 Task: Find connections with filter location La Defense with filter topic #Businessmindsetswith filter profile language Potuguese with filter current company Sequoia India with filter school Amravati University with filter industry Taxi and Limousine Services with filter service category Network Support with filter keywords title Assistant Manager
Action: Mouse moved to (527, 73)
Screenshot: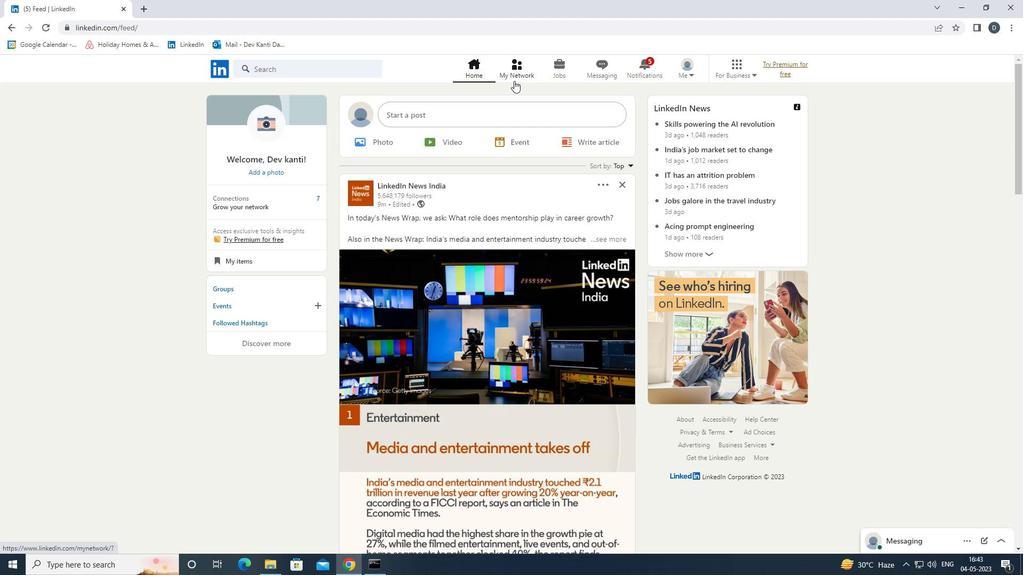 
Action: Mouse pressed left at (527, 73)
Screenshot: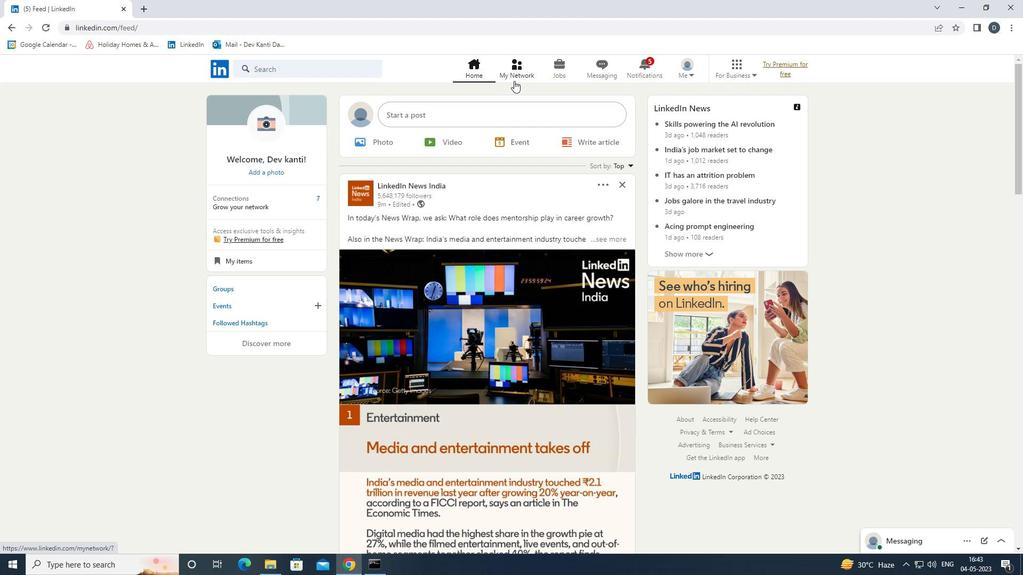 
Action: Mouse moved to (351, 128)
Screenshot: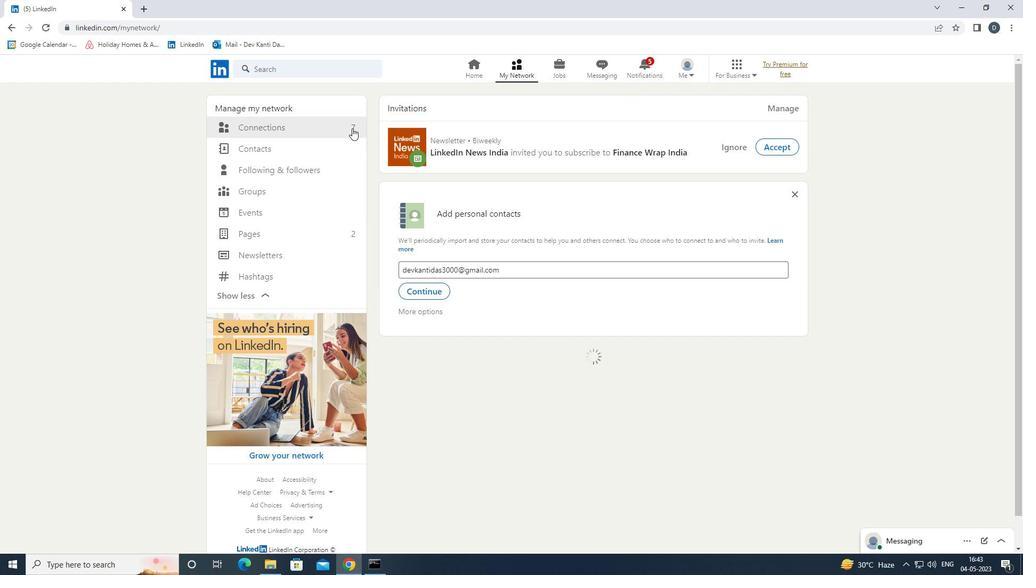 
Action: Mouse pressed left at (351, 128)
Screenshot: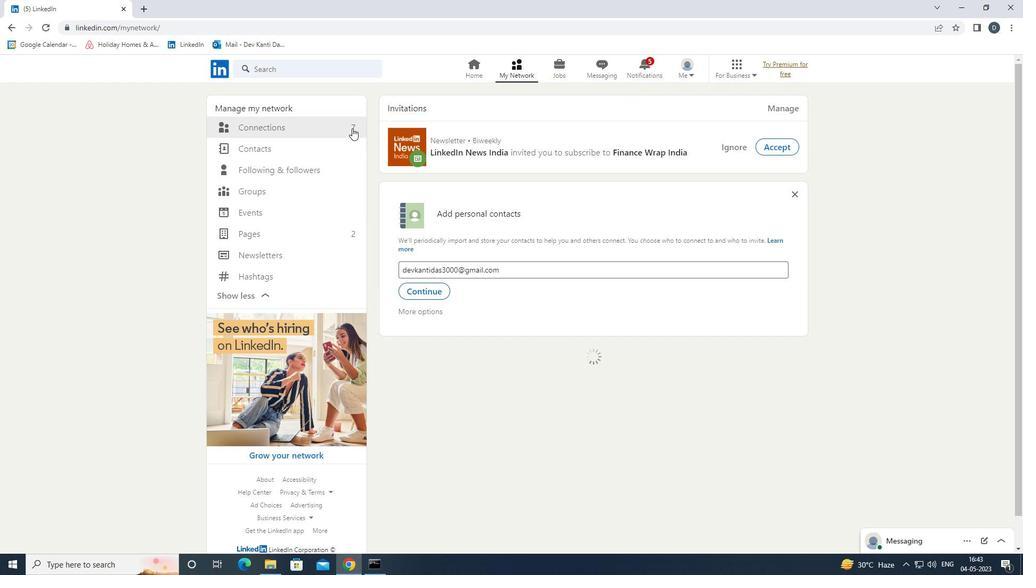 
Action: Mouse moved to (592, 131)
Screenshot: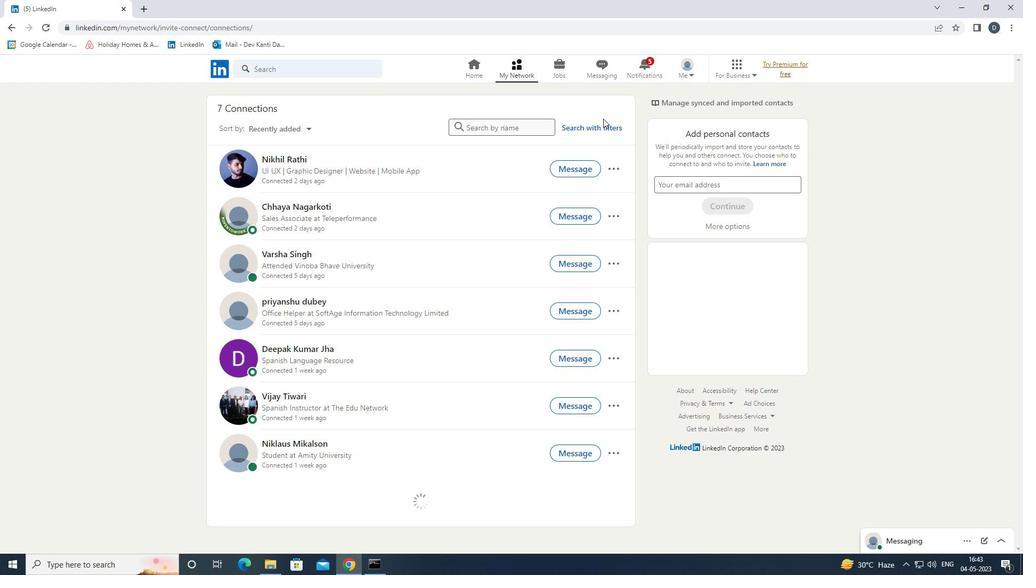 
Action: Mouse pressed left at (592, 131)
Screenshot: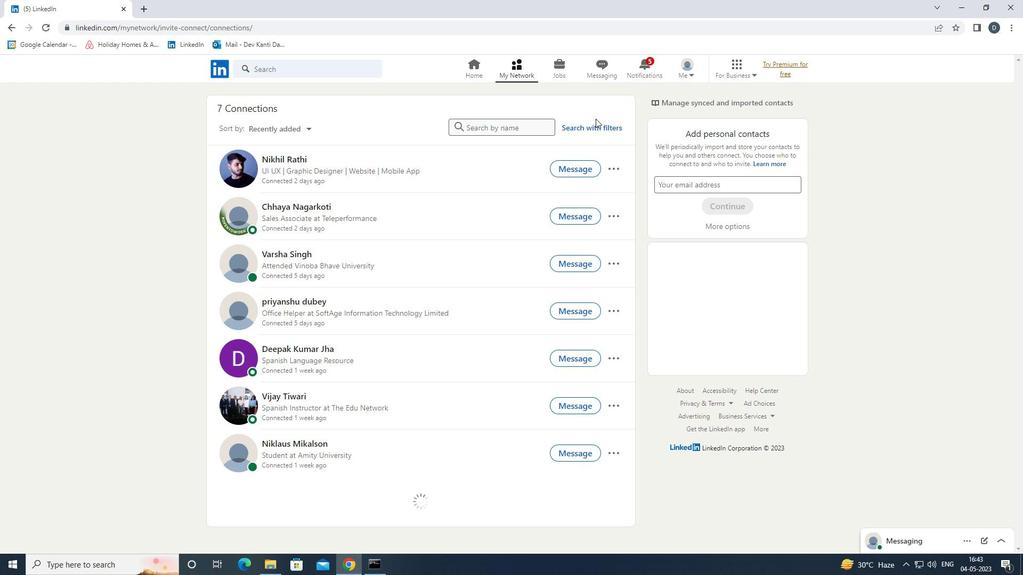 
Action: Mouse moved to (540, 95)
Screenshot: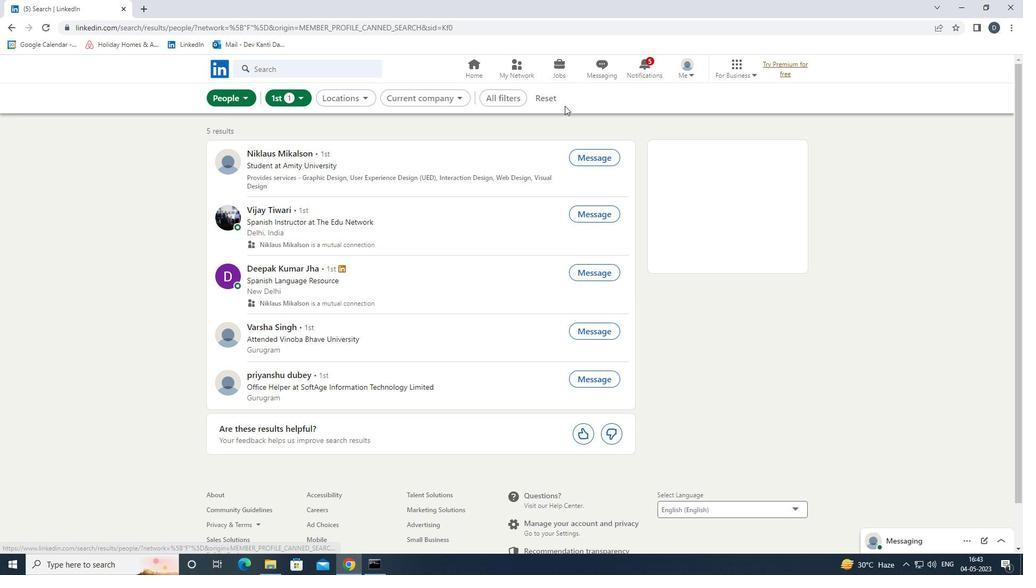 
Action: Mouse pressed left at (540, 95)
Screenshot: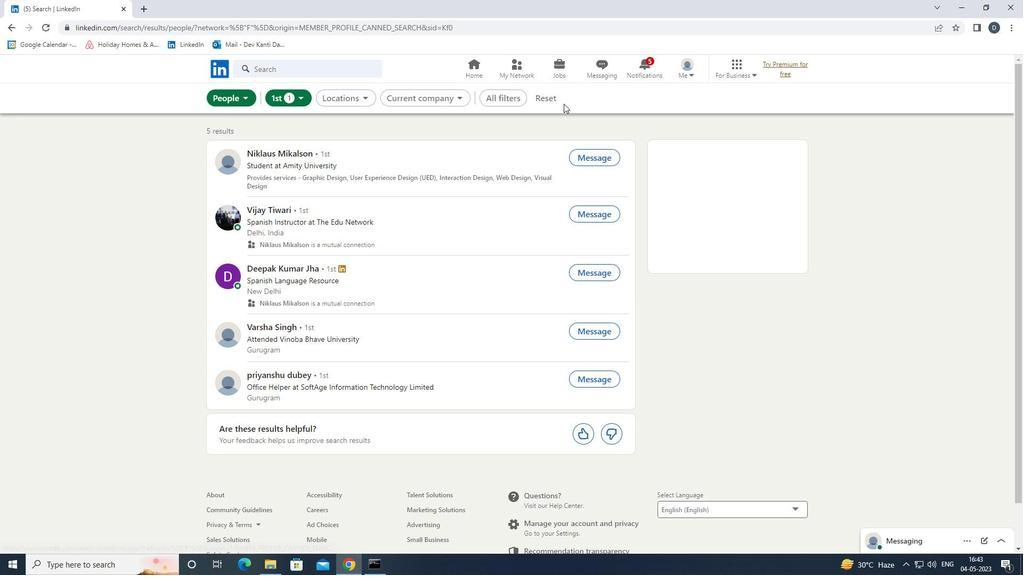 
Action: Mouse moved to (522, 97)
Screenshot: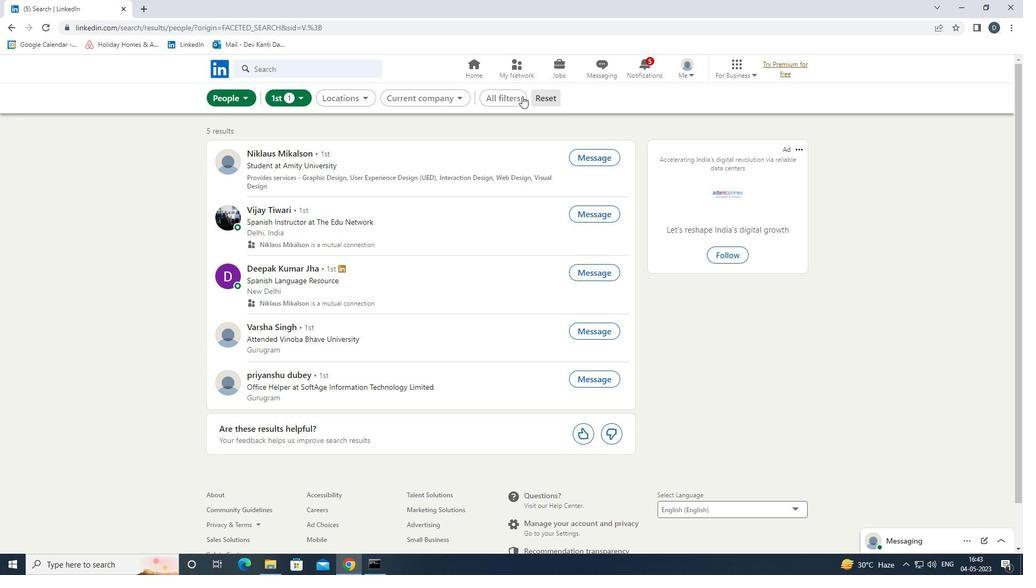 
Action: Mouse pressed left at (522, 97)
Screenshot: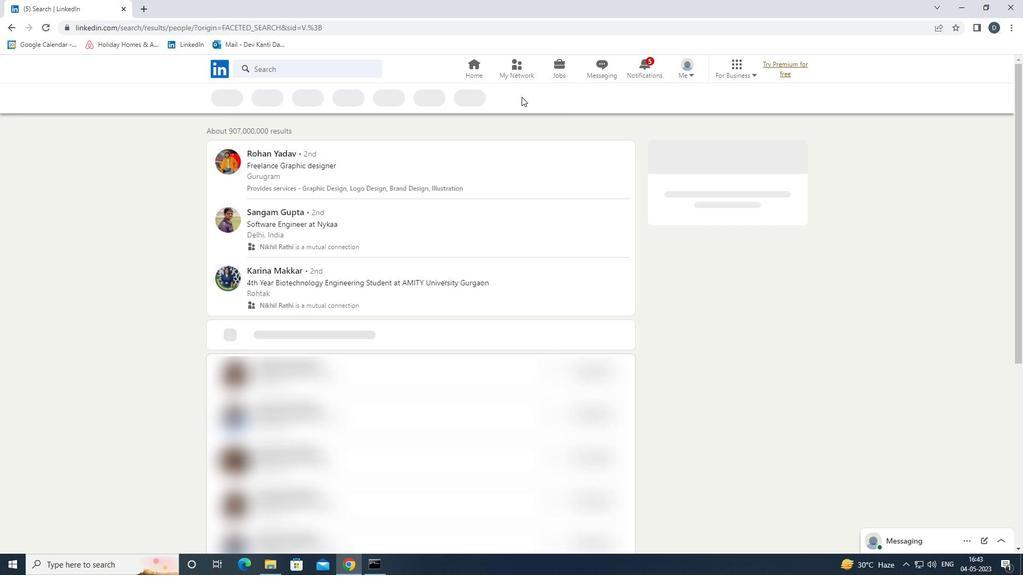 
Action: Mouse moved to (931, 309)
Screenshot: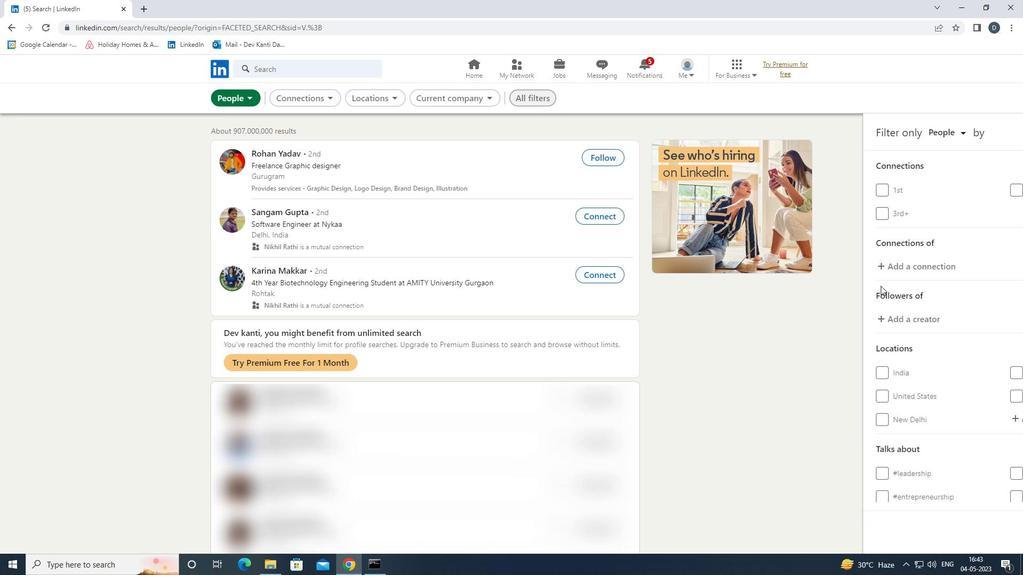 
Action: Mouse scrolled (931, 309) with delta (0, 0)
Screenshot: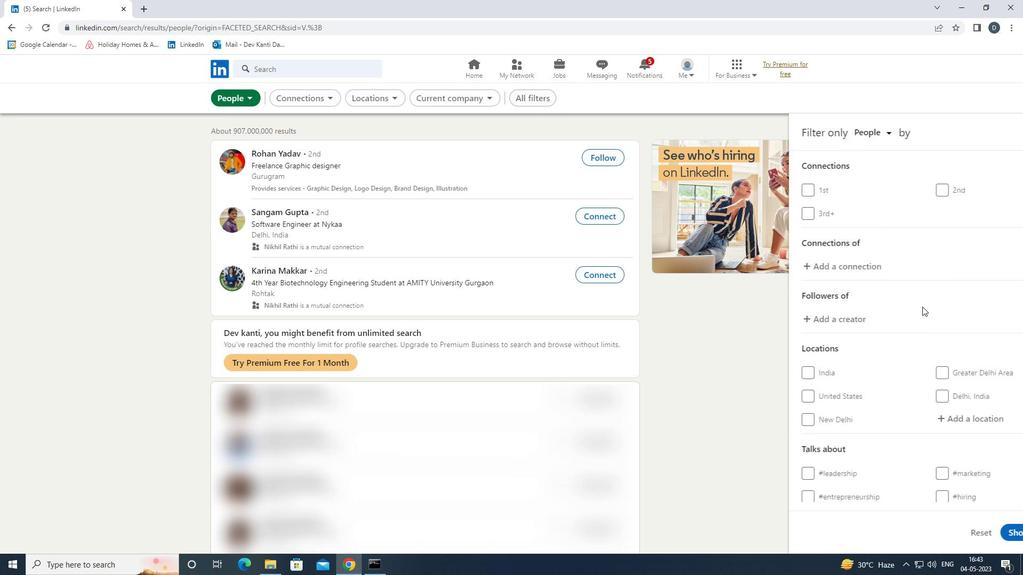 
Action: Mouse scrolled (931, 309) with delta (0, 0)
Screenshot: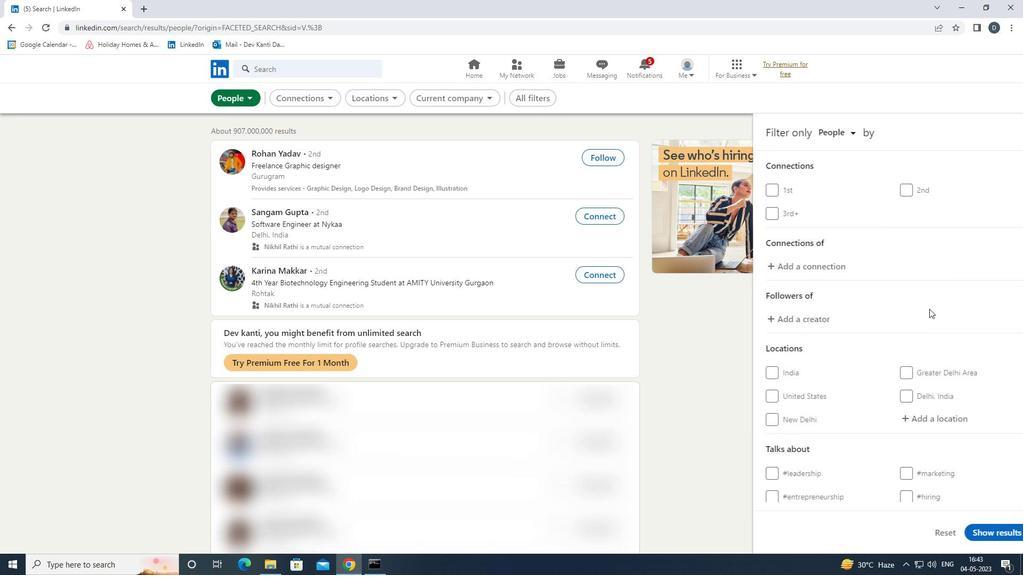 
Action: Mouse moved to (931, 308)
Screenshot: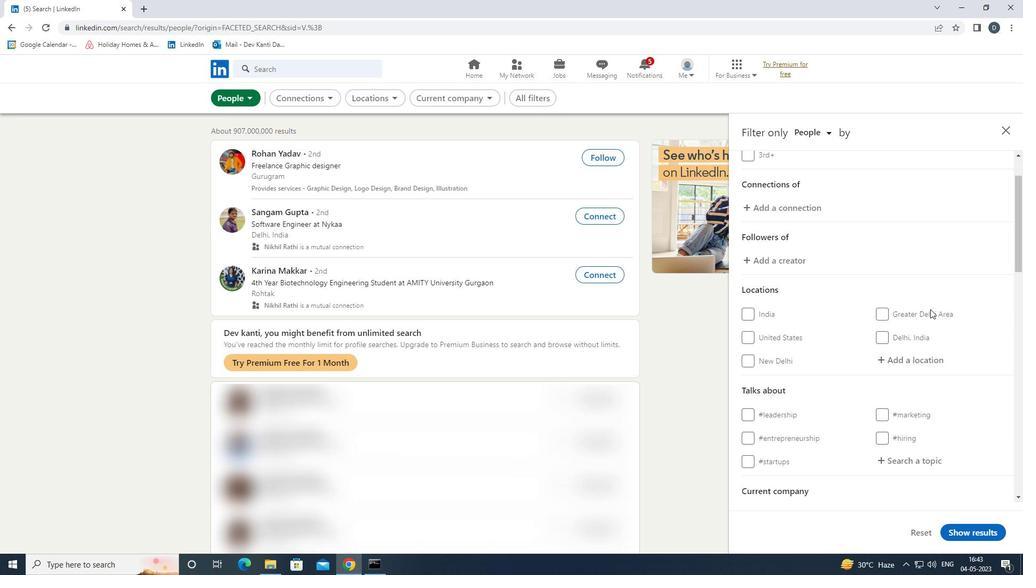 
Action: Mouse pressed left at (931, 308)
Screenshot: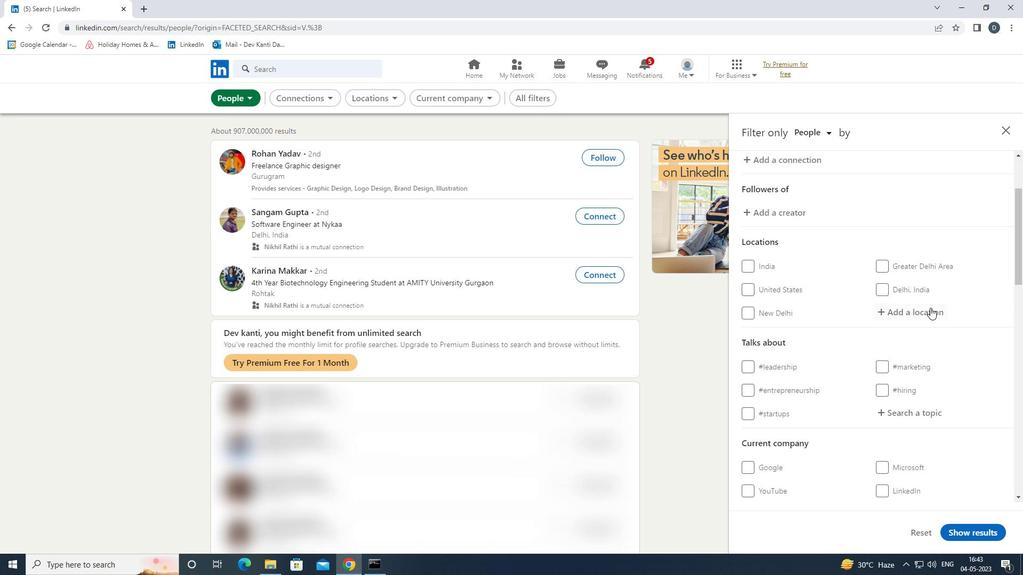
Action: Key pressed <Key.shift><Key.shift>LA<Key.space><Key.shift>DEFENCE<Key.backspace><Key.backspace>SE<Key.enter>
Screenshot: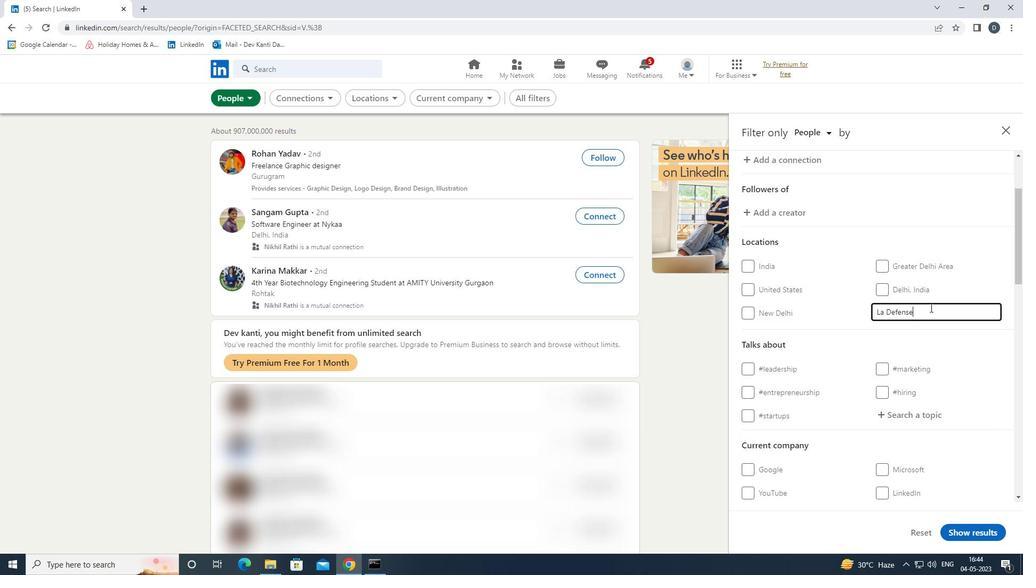 
Action: Mouse moved to (916, 416)
Screenshot: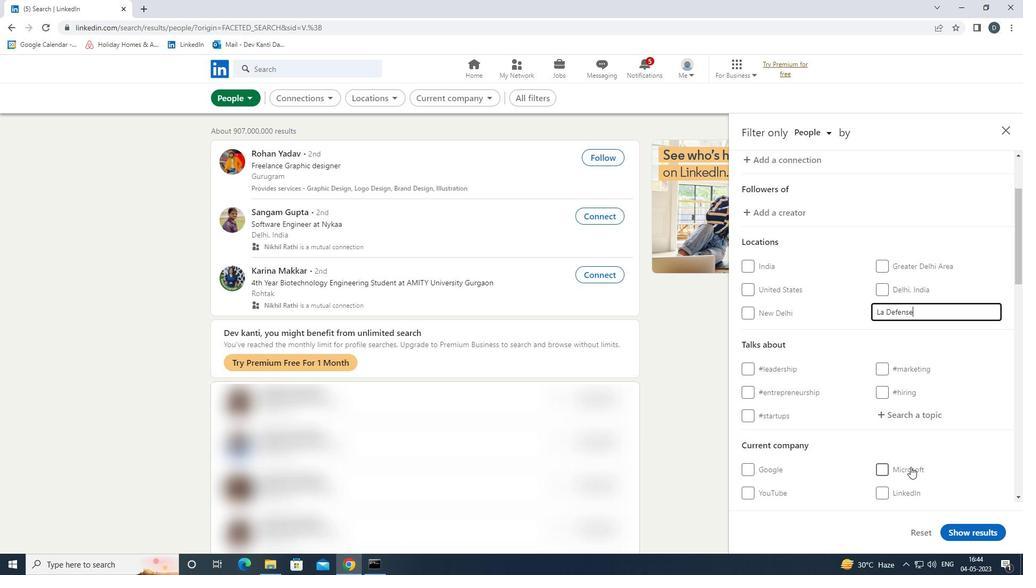 
Action: Mouse pressed left at (916, 416)
Screenshot: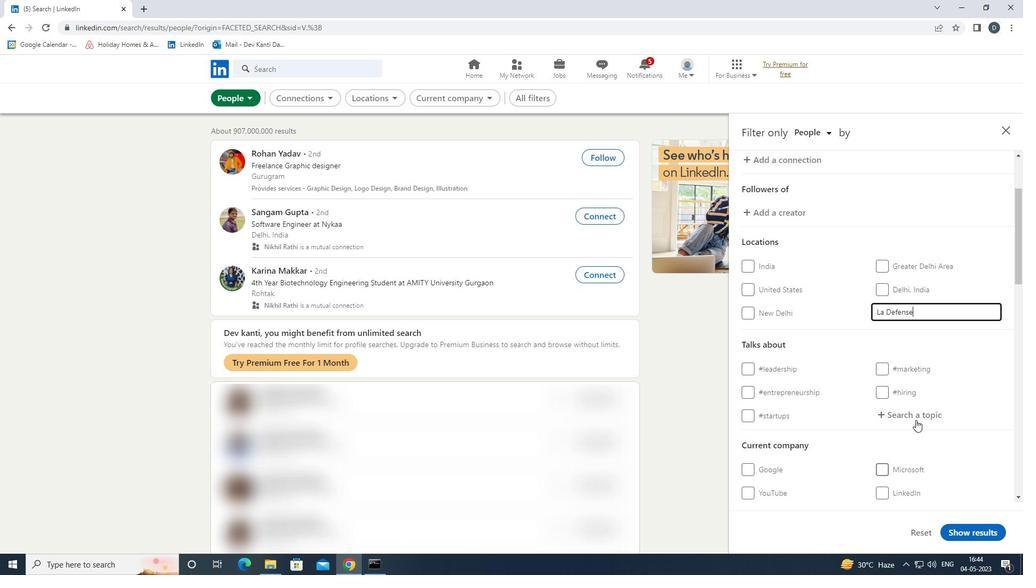 
Action: Mouse moved to (915, 419)
Screenshot: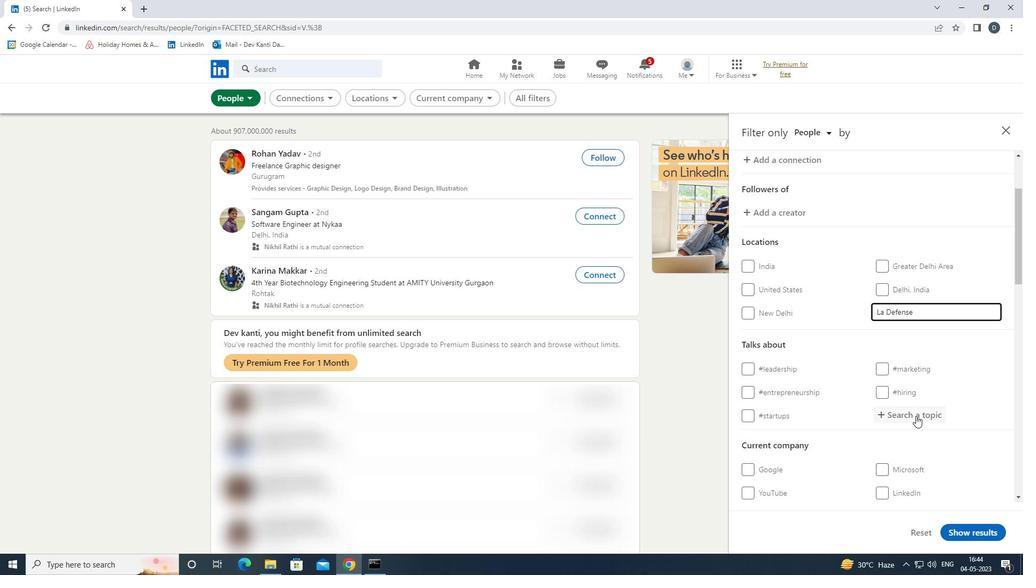 
Action: Key pressed BUSINESSMIND<Key.down><Key.enter>
Screenshot: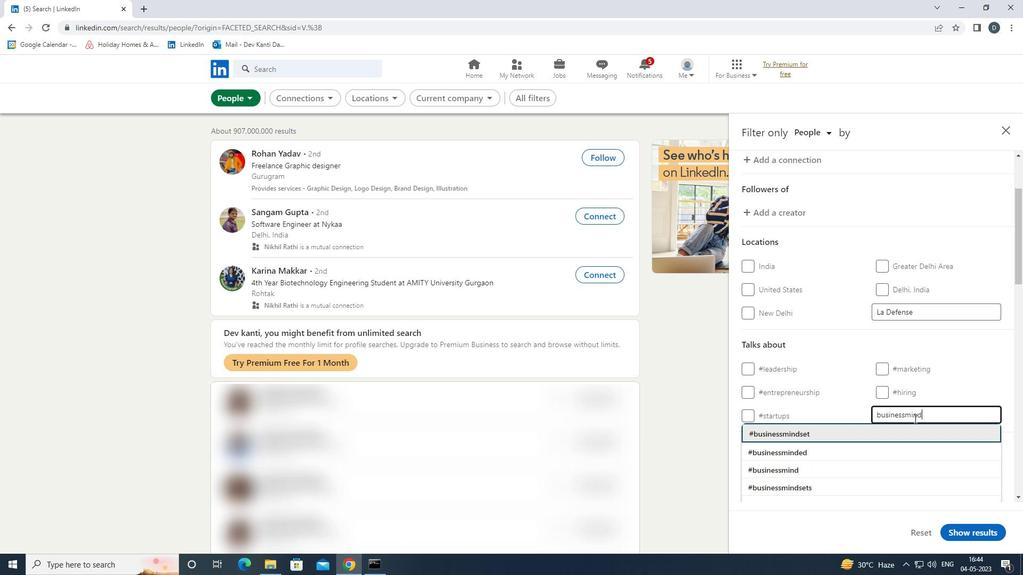 
Action: Mouse scrolled (915, 418) with delta (0, 0)
Screenshot: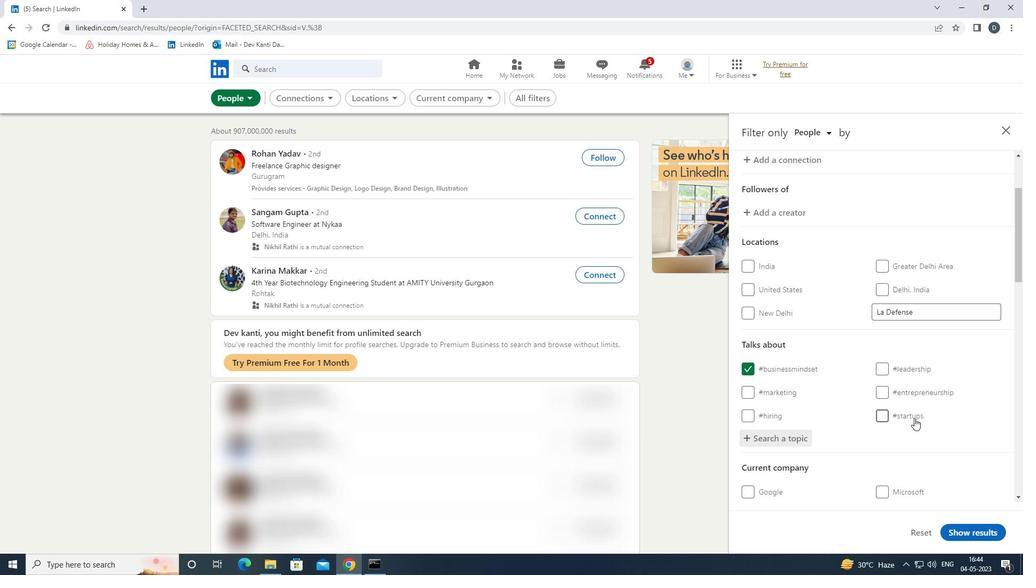 
Action: Mouse scrolled (915, 418) with delta (0, 0)
Screenshot: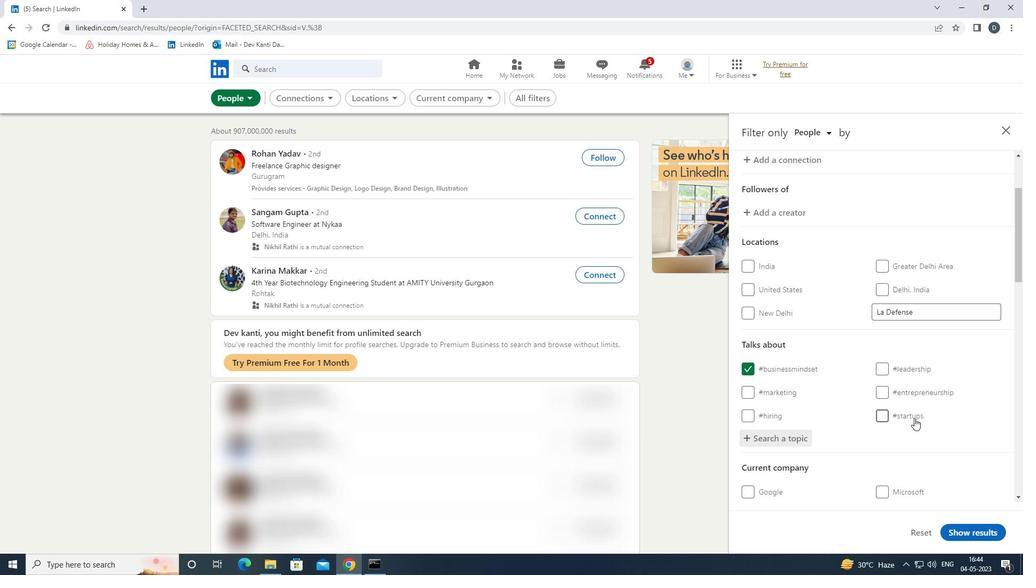 
Action: Mouse scrolled (915, 418) with delta (0, 0)
Screenshot: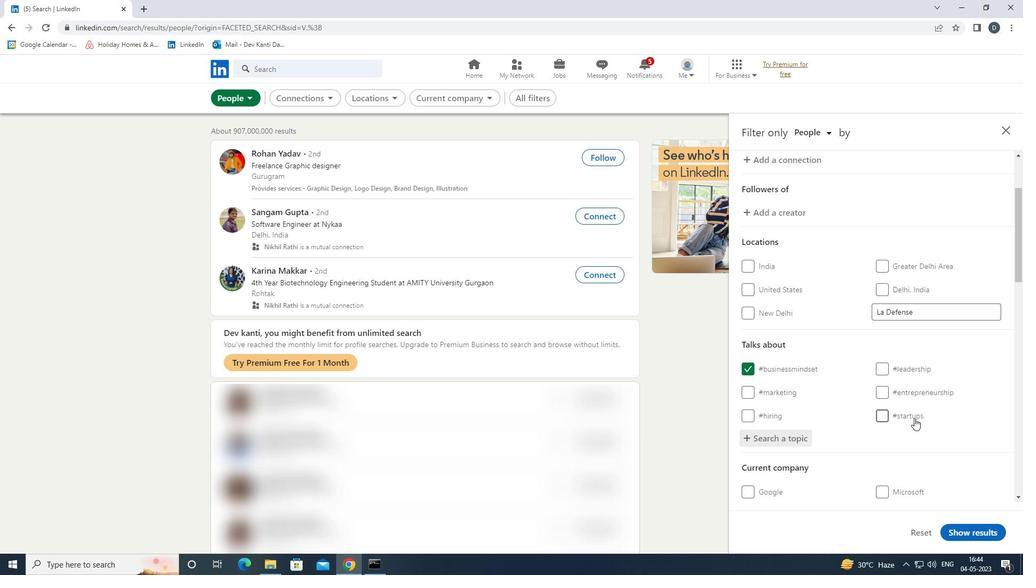 
Action: Mouse moved to (915, 418)
Screenshot: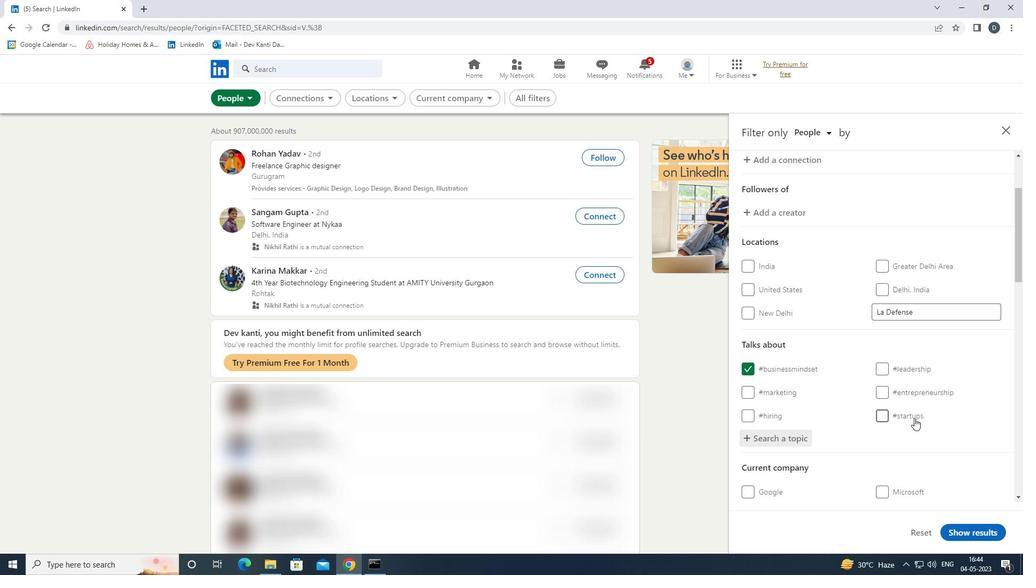 
Action: Mouse scrolled (915, 418) with delta (0, 0)
Screenshot: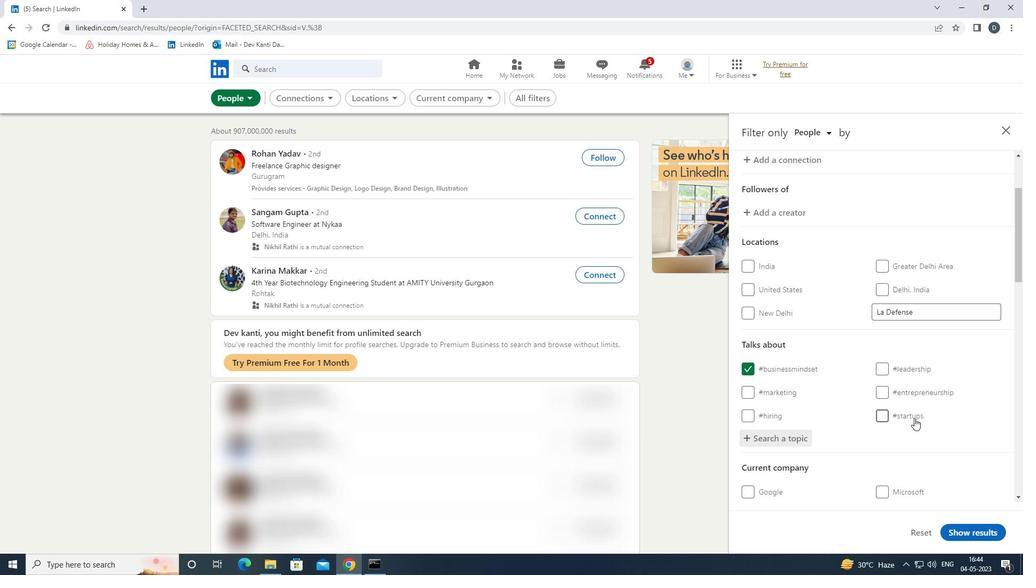 
Action: Mouse moved to (959, 233)
Screenshot: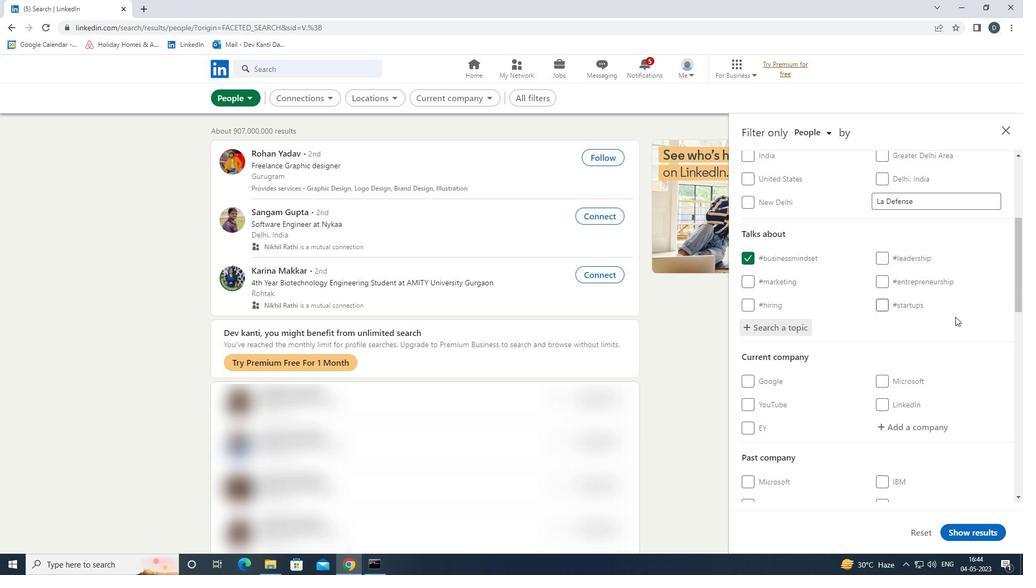
Action: Mouse scrolled (959, 232) with delta (0, 0)
Screenshot: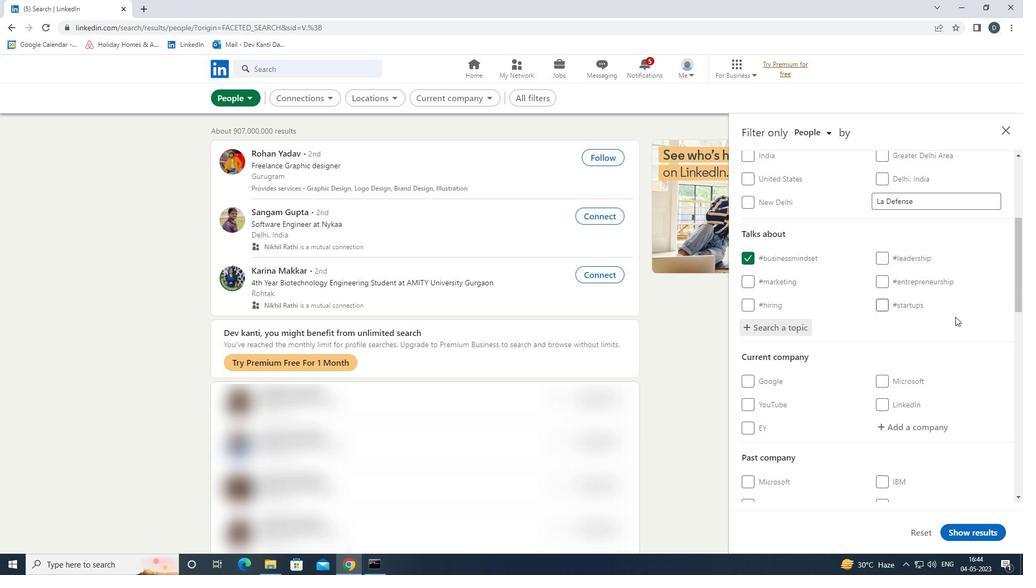 
Action: Mouse moved to (958, 235)
Screenshot: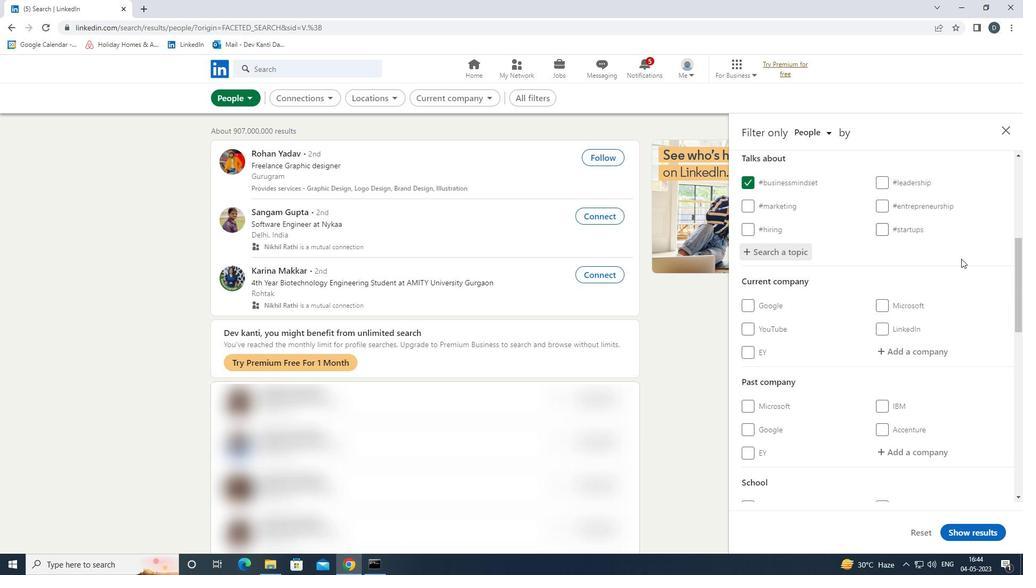 
Action: Mouse scrolled (958, 234) with delta (0, 0)
Screenshot: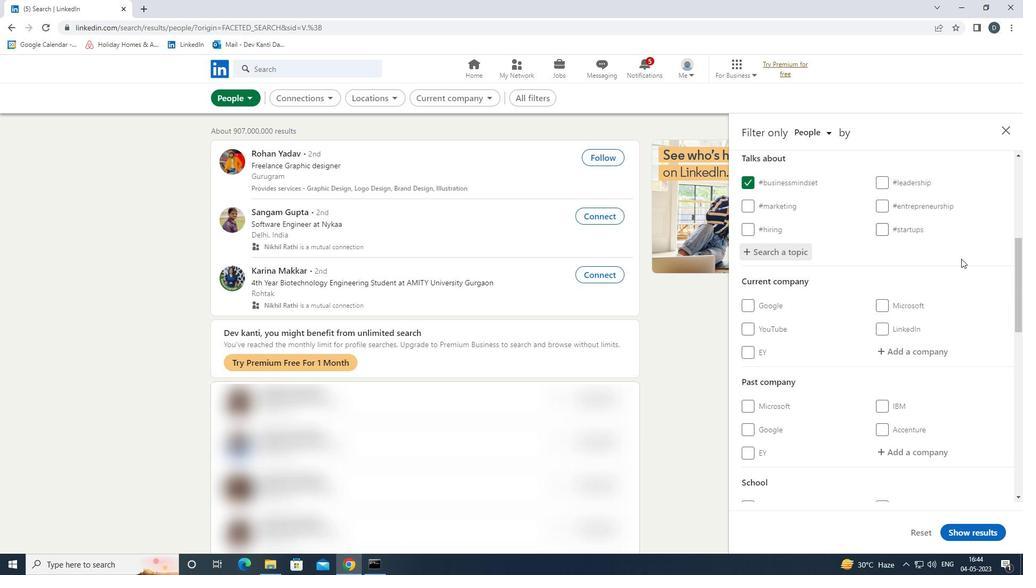 
Action: Mouse moved to (958, 236)
Screenshot: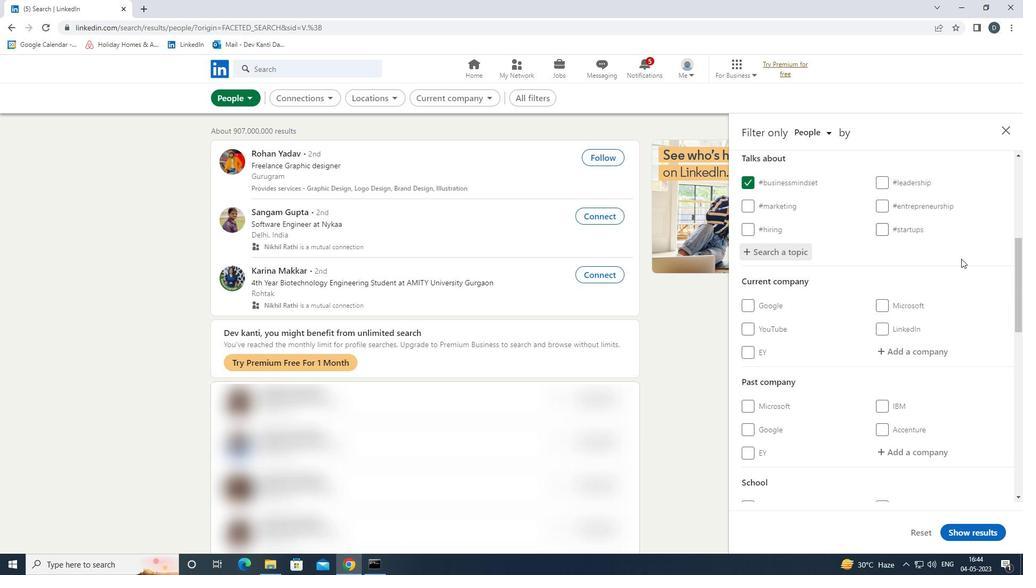 
Action: Mouse scrolled (958, 235) with delta (0, 0)
Screenshot: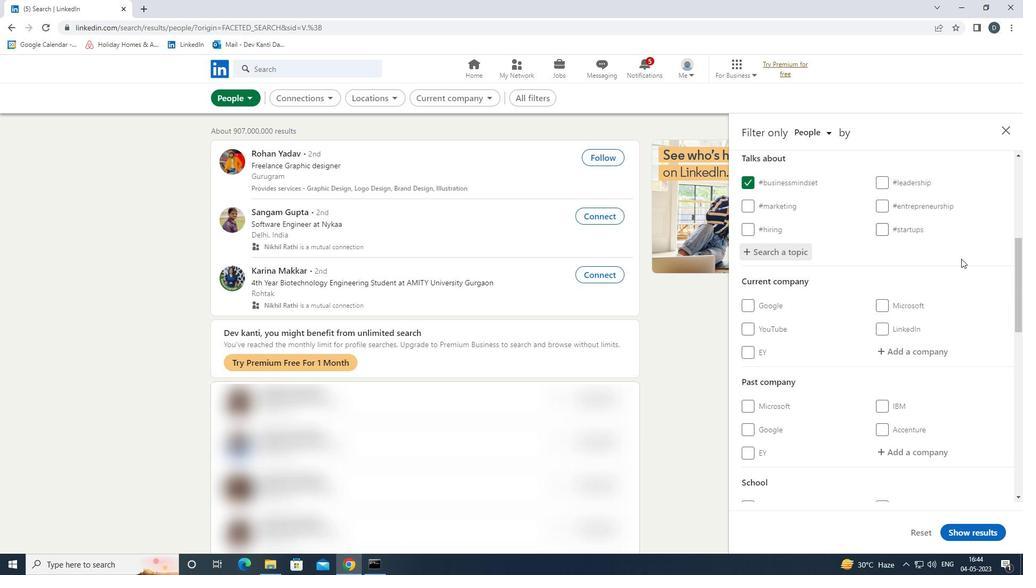 
Action: Mouse moved to (956, 238)
Screenshot: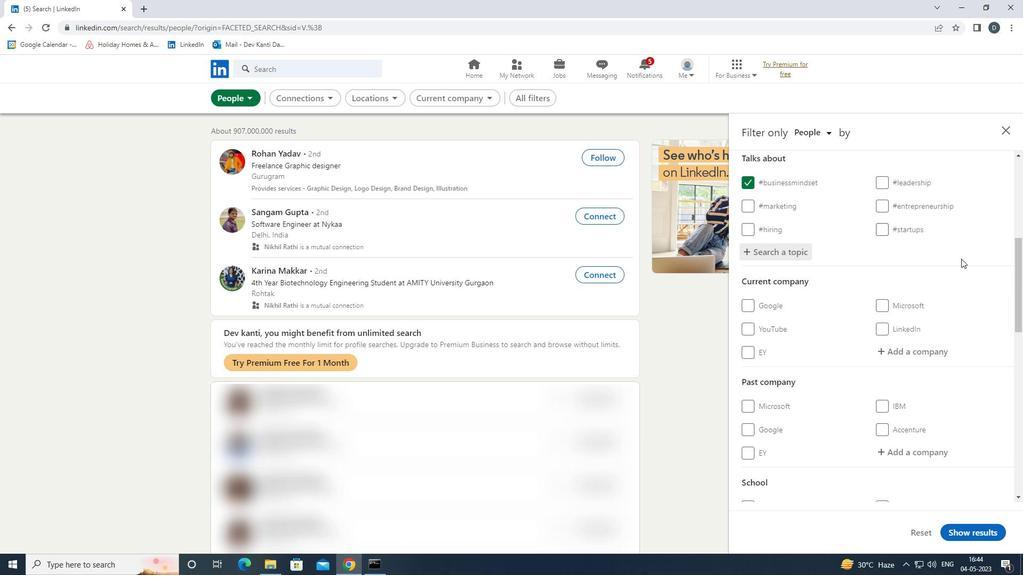 
Action: Mouse scrolled (956, 238) with delta (0, 0)
Screenshot: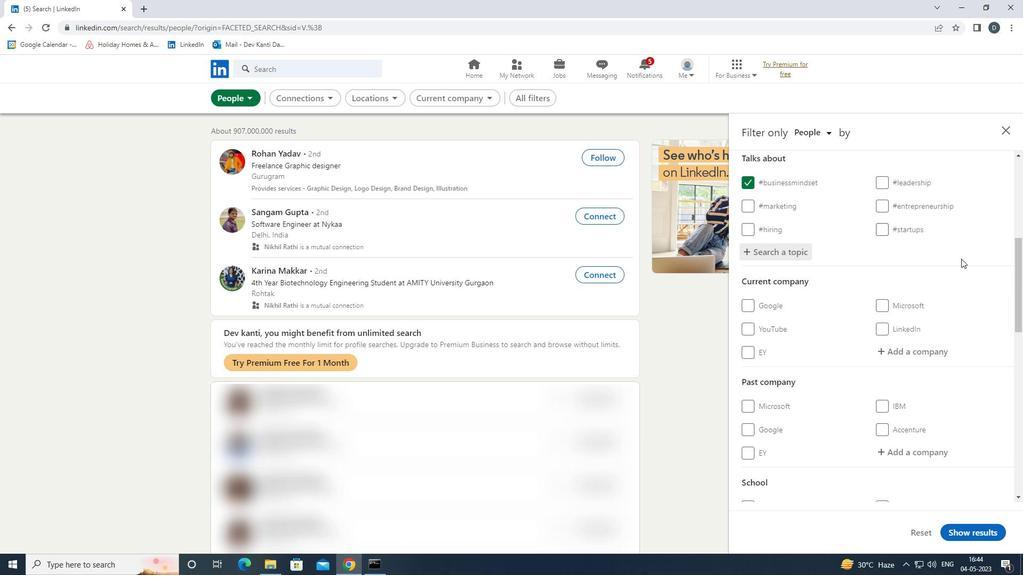 
Action: Mouse moved to (794, 422)
Screenshot: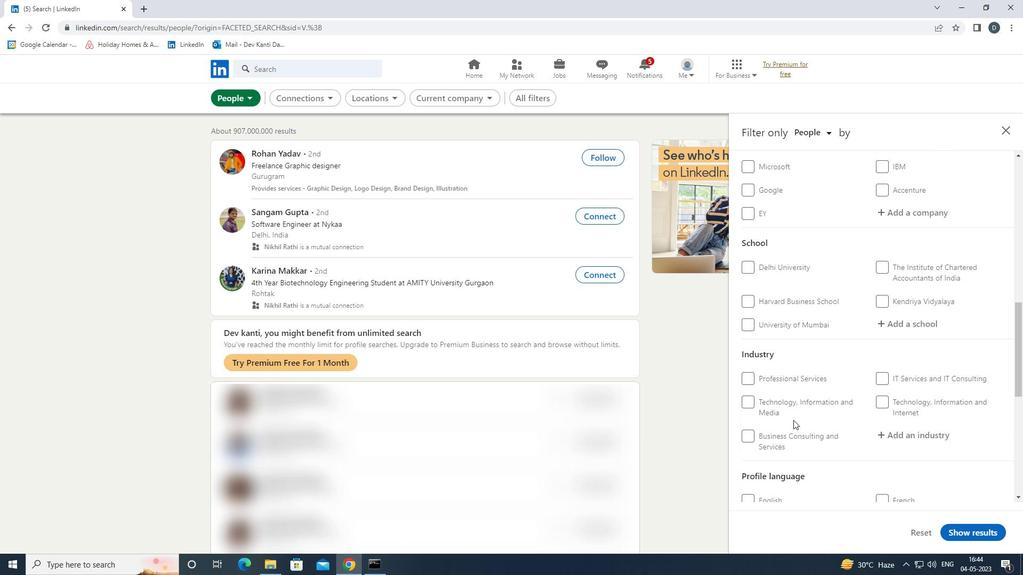 
Action: Mouse scrolled (794, 421) with delta (0, 0)
Screenshot: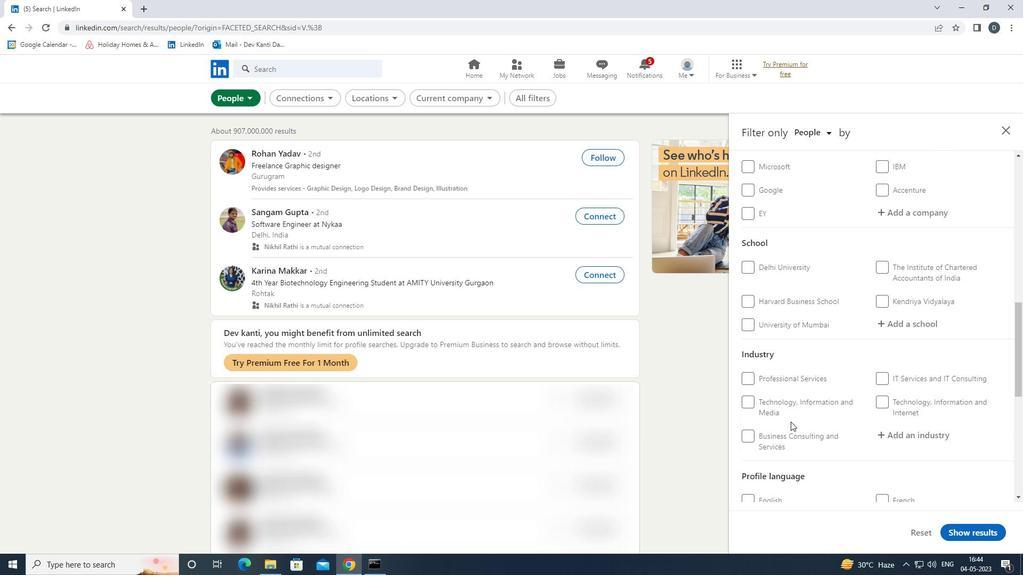 
Action: Mouse moved to (810, 356)
Screenshot: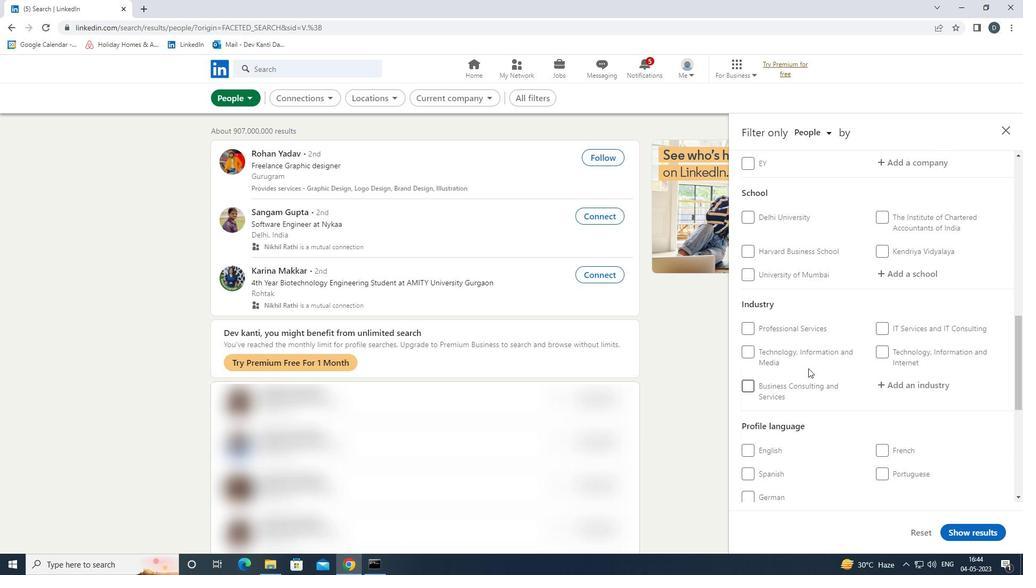 
Action: Mouse scrolled (810, 356) with delta (0, 0)
Screenshot: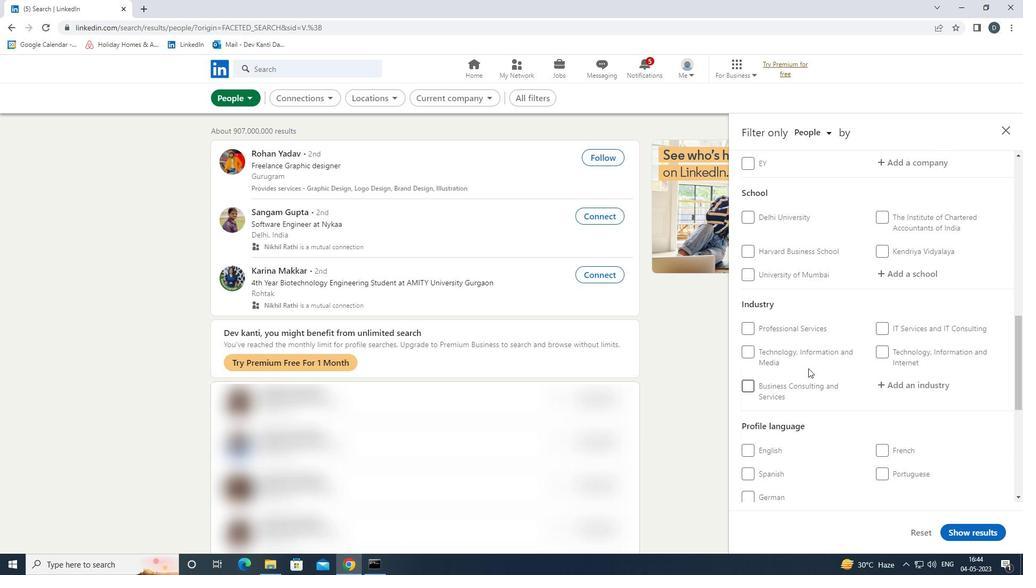 
Action: Mouse moved to (911, 418)
Screenshot: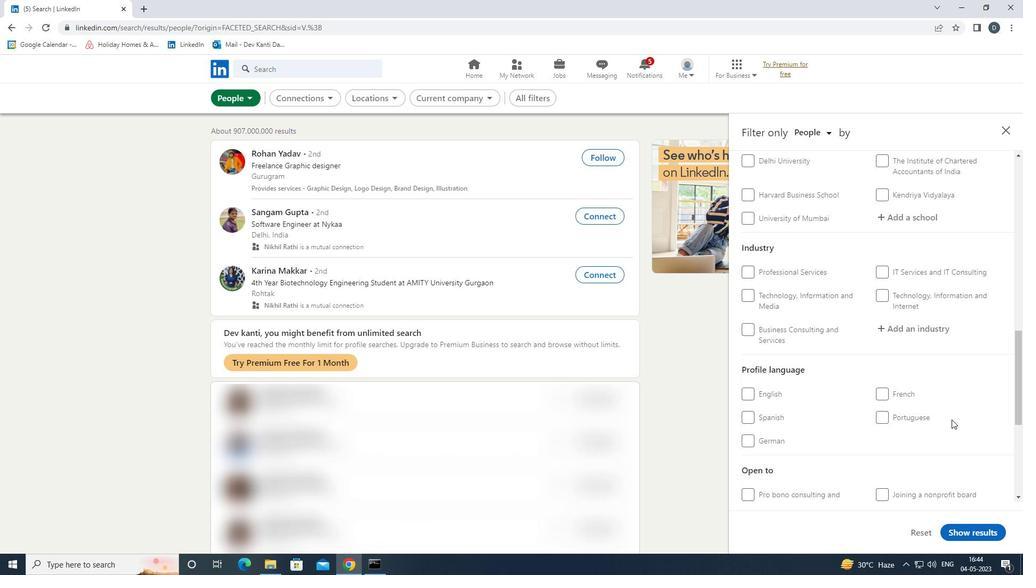 
Action: Mouse pressed left at (911, 418)
Screenshot: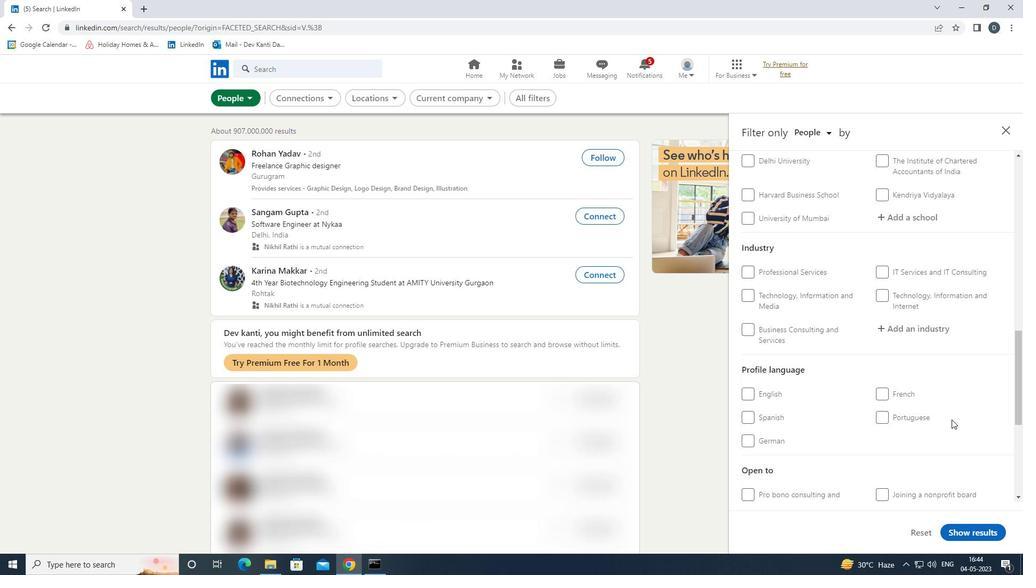 
Action: Mouse scrolled (911, 419) with delta (0, 0)
Screenshot: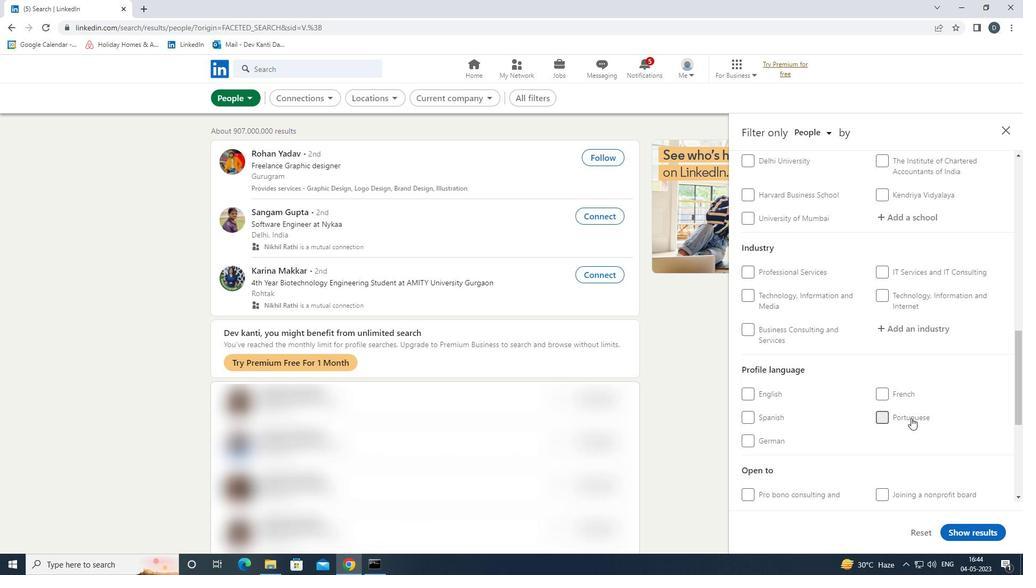 
Action: Mouse scrolled (911, 419) with delta (0, 0)
Screenshot: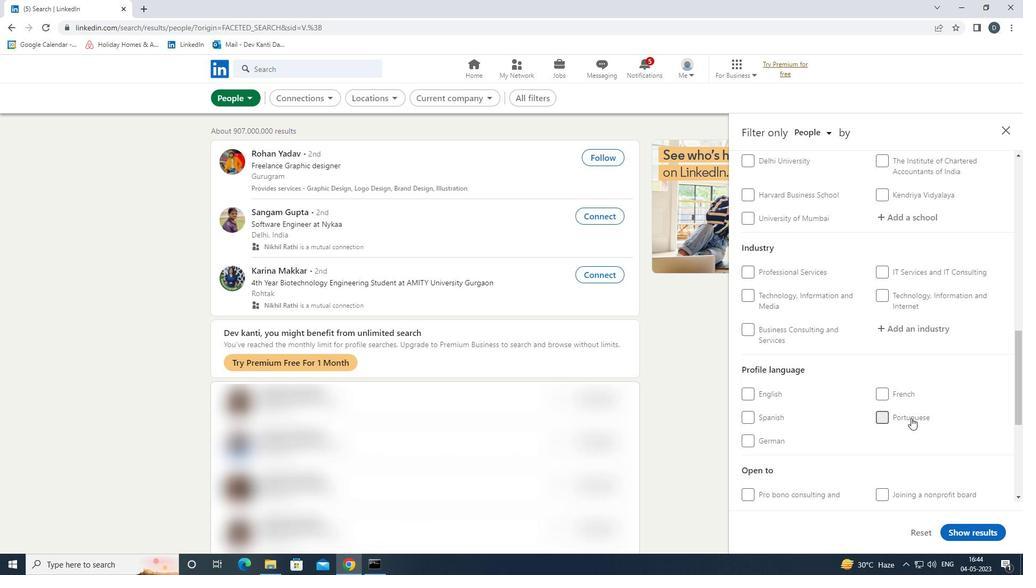 
Action: Mouse scrolled (911, 419) with delta (0, 0)
Screenshot: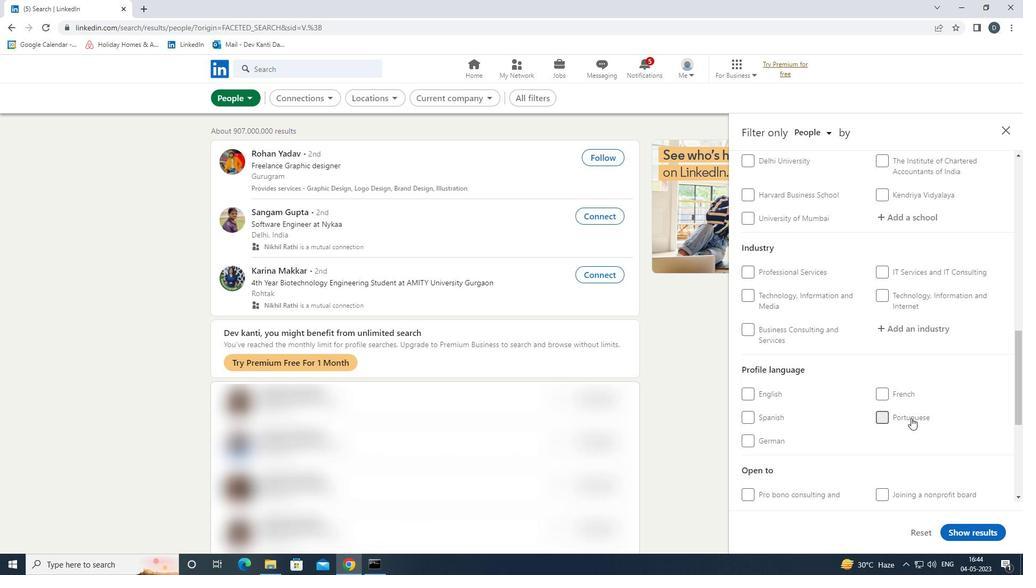 
Action: Mouse scrolled (911, 419) with delta (0, 0)
Screenshot: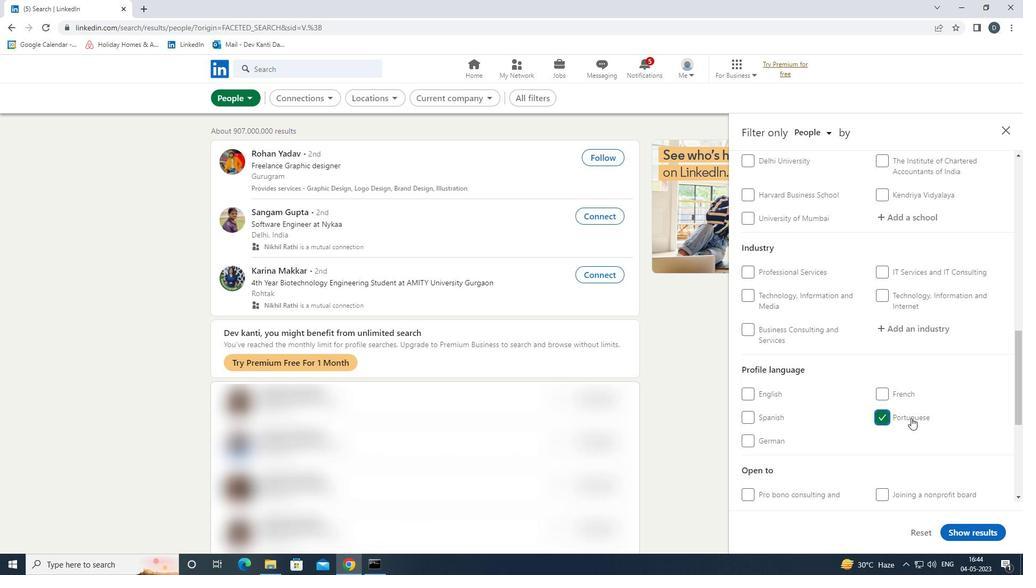 
Action: Mouse scrolled (911, 419) with delta (0, 0)
Screenshot: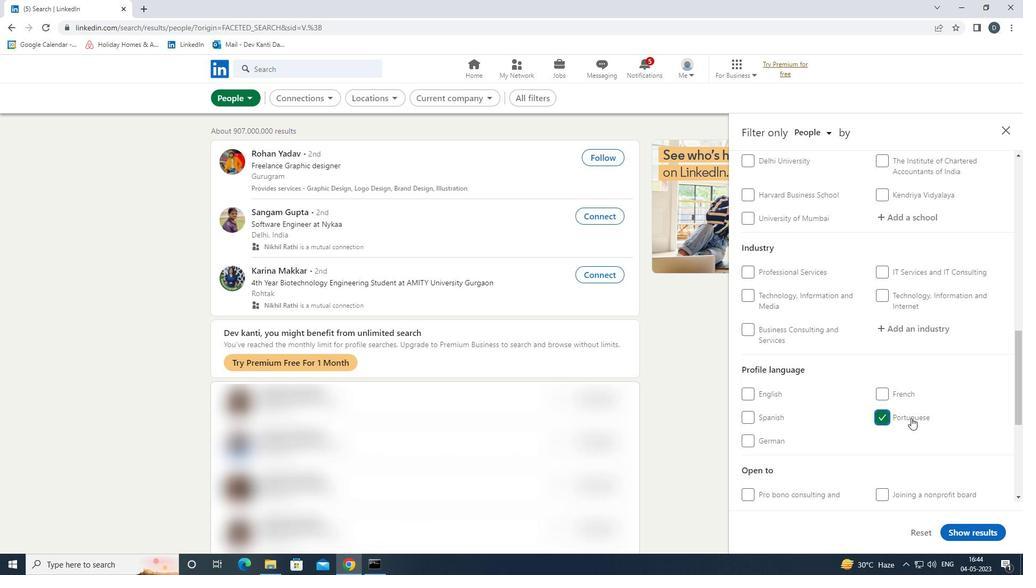 
Action: Mouse scrolled (911, 419) with delta (0, 0)
Screenshot: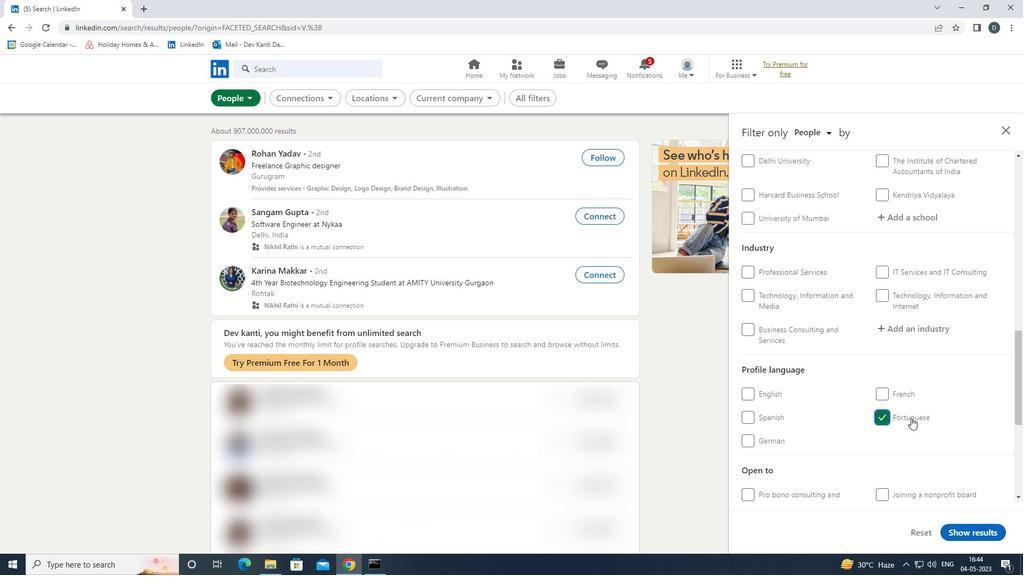 
Action: Mouse moved to (925, 327)
Screenshot: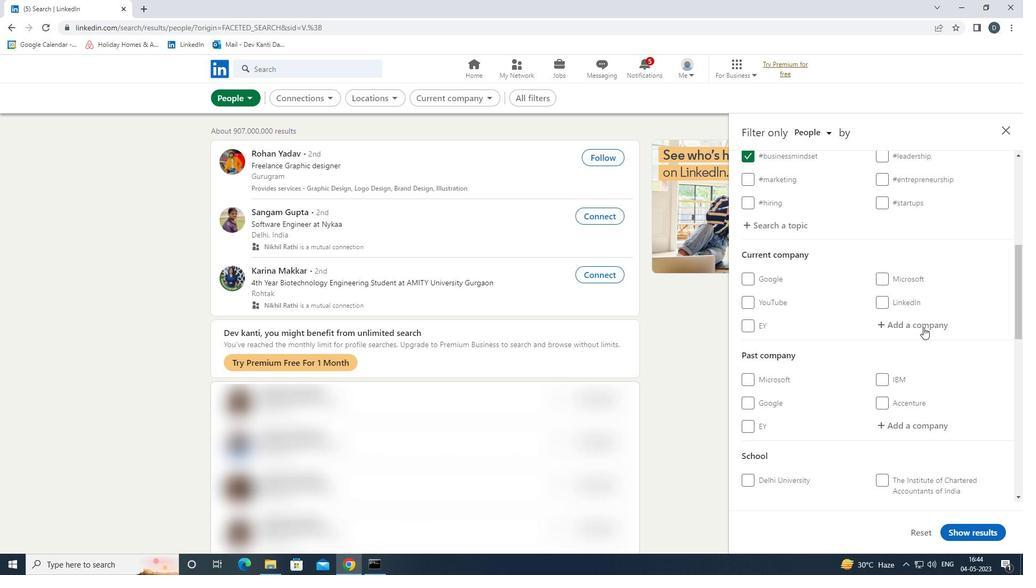 
Action: Mouse pressed left at (925, 327)
Screenshot: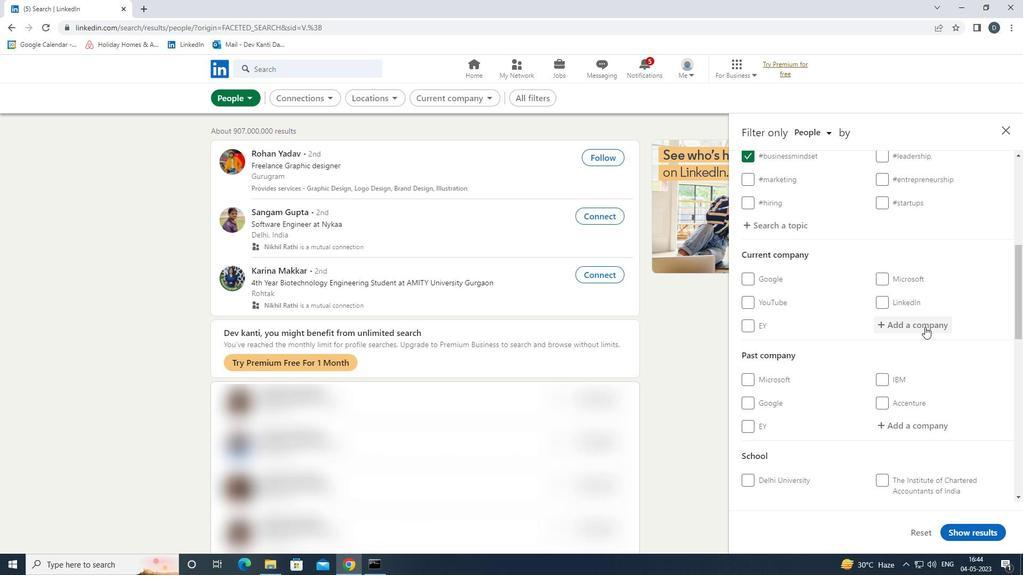 
Action: Key pressed <Key.shift>SEQUIO<Key.down><Key.space><Key.shift>INDIA<Key.left><Key.left><Key.left><Key.left><Key.left><Key.left><Key.backspace><Key.backspace>OIO<Key.backspace>A<Key.down><Key.up><Key.down><Key.right><Key.right><Key.right><Key.right><Key.right><Key.right><Key.right><Key.space><Key.down><Key.enter>
Screenshot: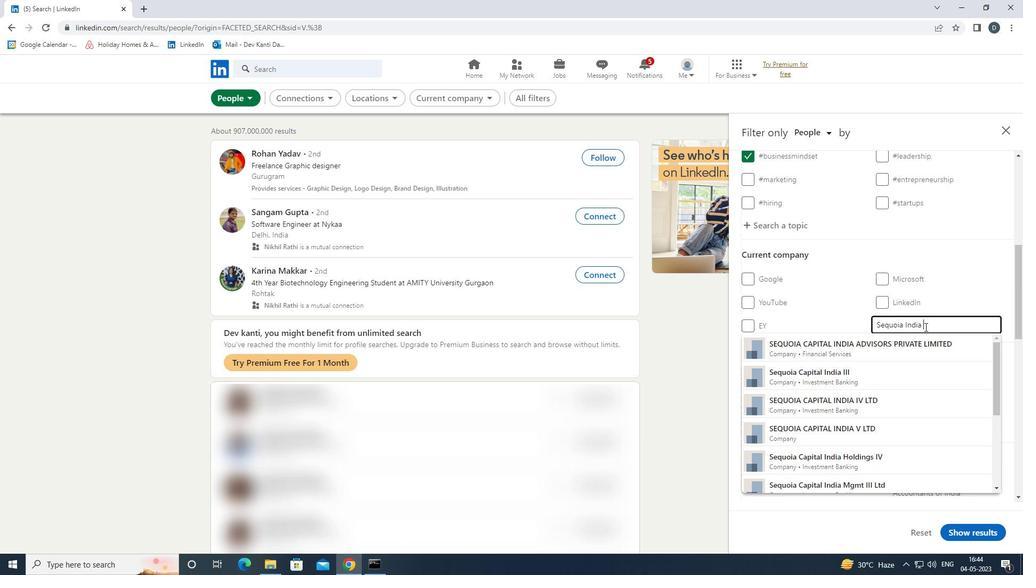 
Action: Mouse scrolled (925, 326) with delta (0, 0)
Screenshot: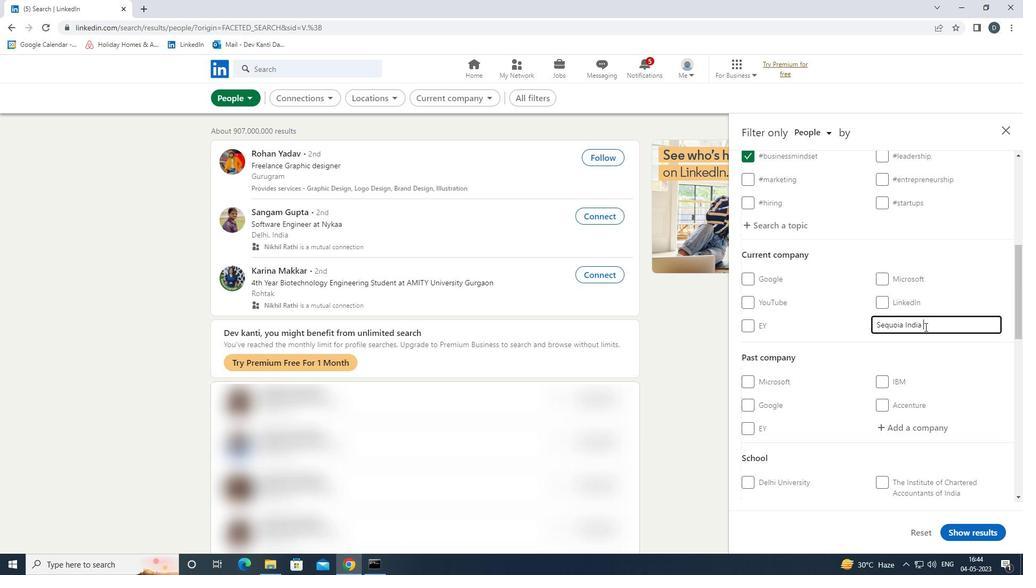 
Action: Mouse scrolled (925, 326) with delta (0, 0)
Screenshot: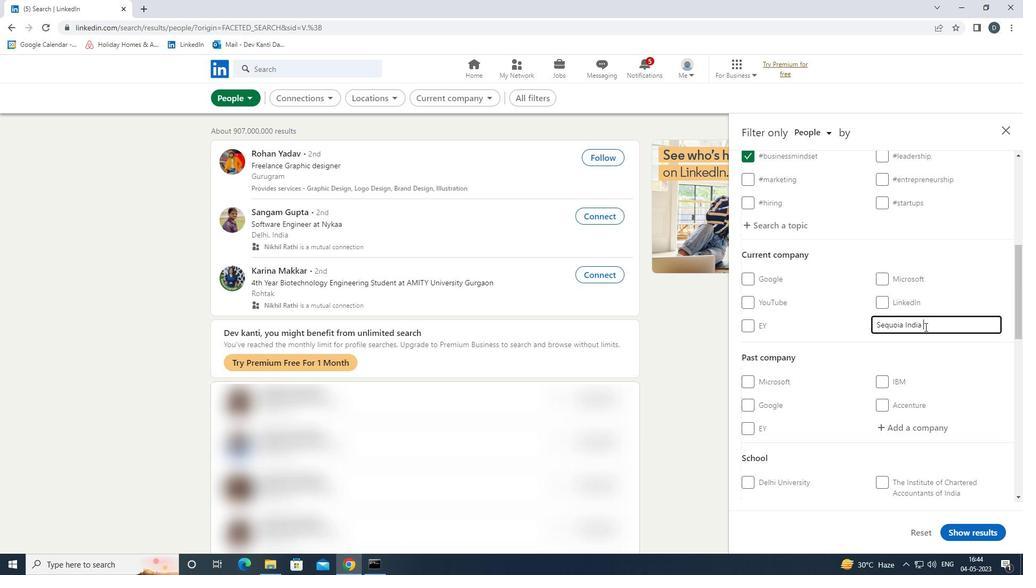 
Action: Mouse scrolled (925, 326) with delta (0, 0)
Screenshot: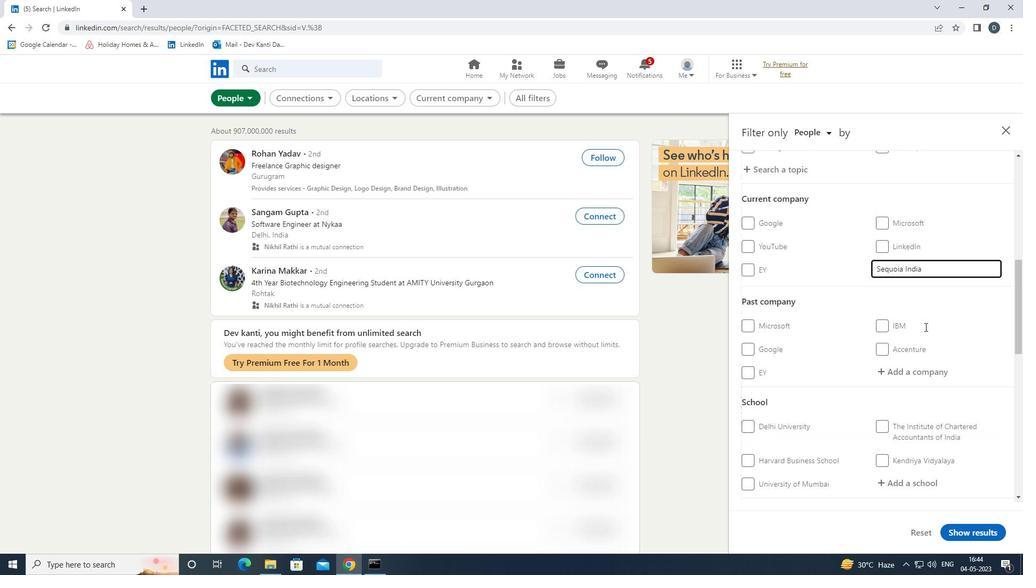 
Action: Mouse scrolled (925, 326) with delta (0, 0)
Screenshot: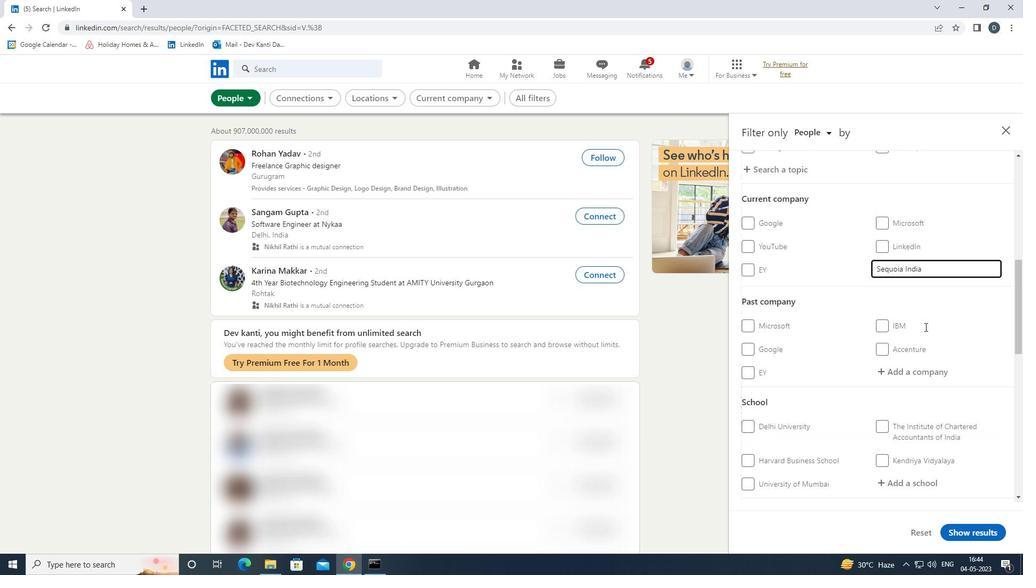 
Action: Mouse scrolled (925, 326) with delta (0, 0)
Screenshot: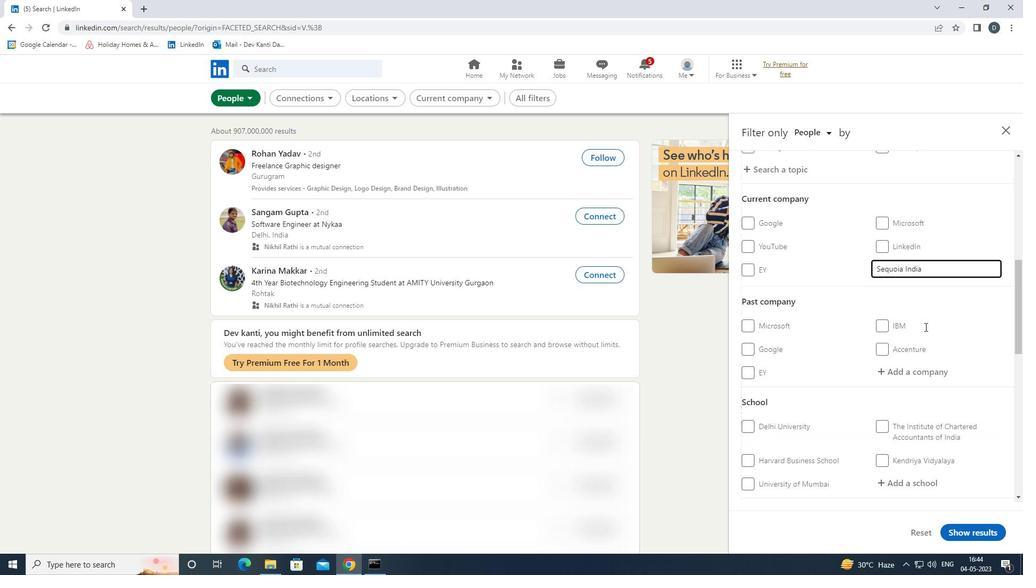 
Action: Mouse moved to (912, 274)
Screenshot: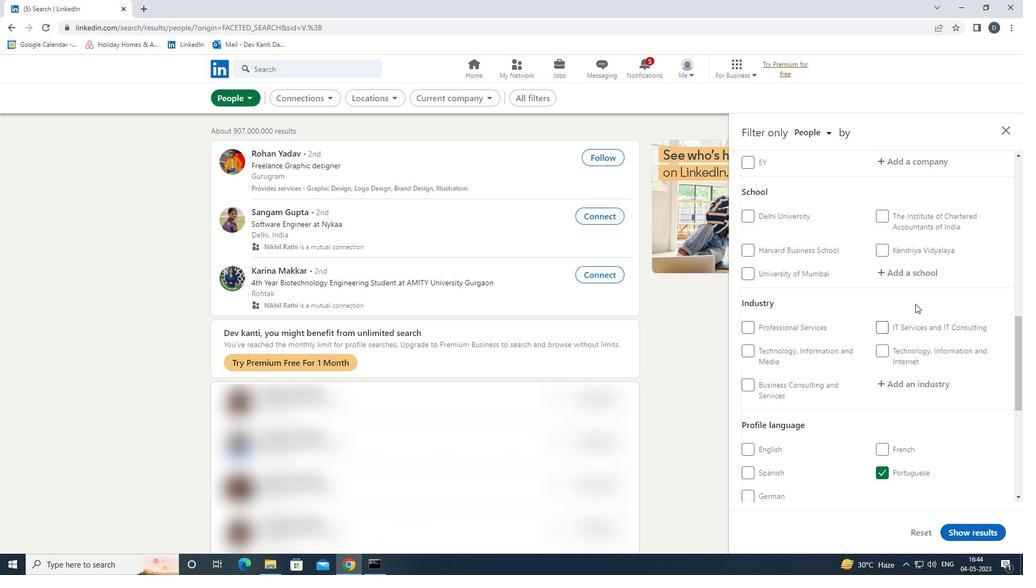 
Action: Mouse pressed left at (912, 274)
Screenshot: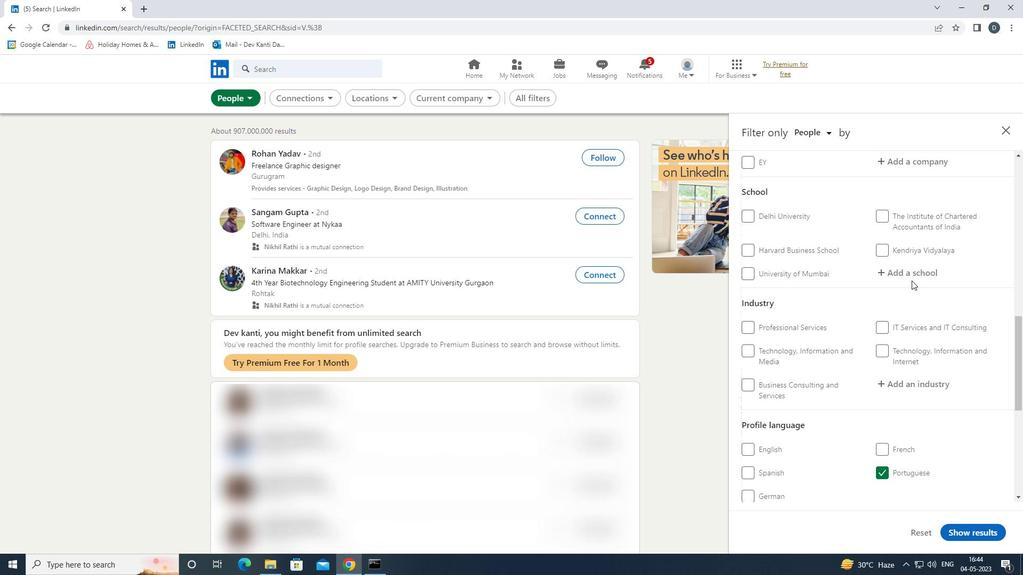 
Action: Key pressed <Key.shift><Key.shift>AMA<Key.backspace>RAVATI<Key.space><Key.down><Key.enter>
Screenshot: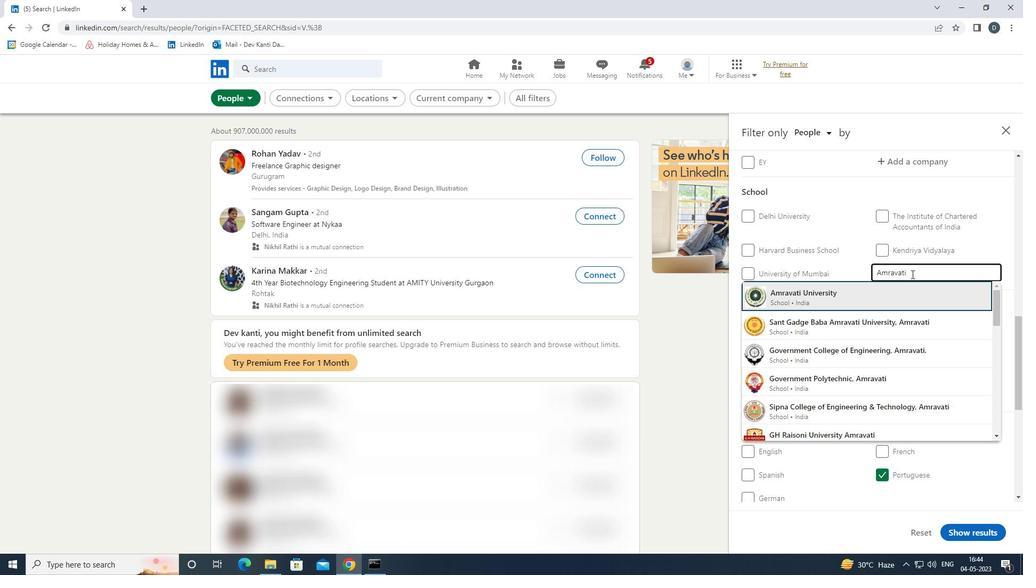 
Action: Mouse moved to (1002, 143)
Screenshot: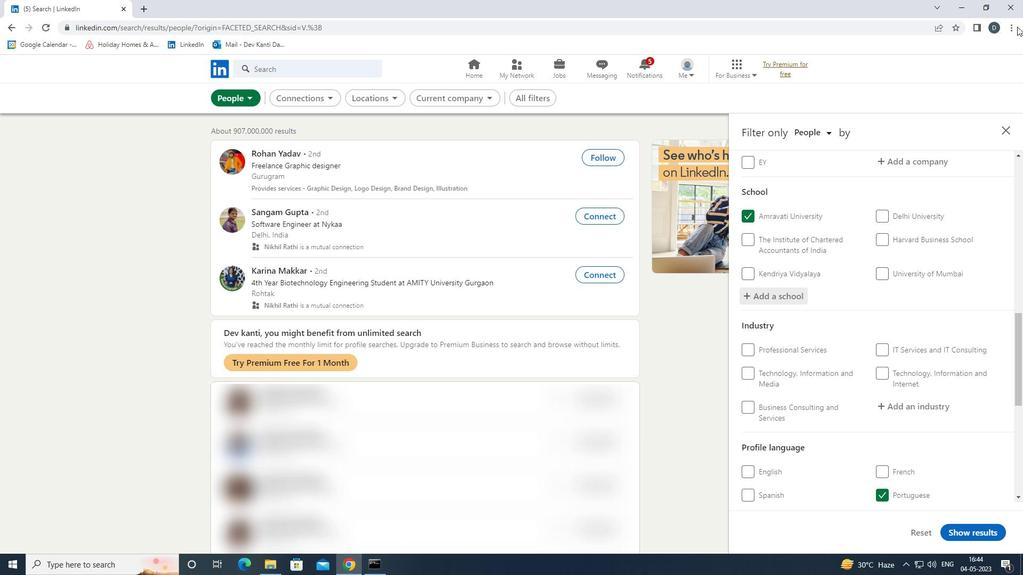 
Action: Mouse scrolled (1002, 142) with delta (0, 0)
Screenshot: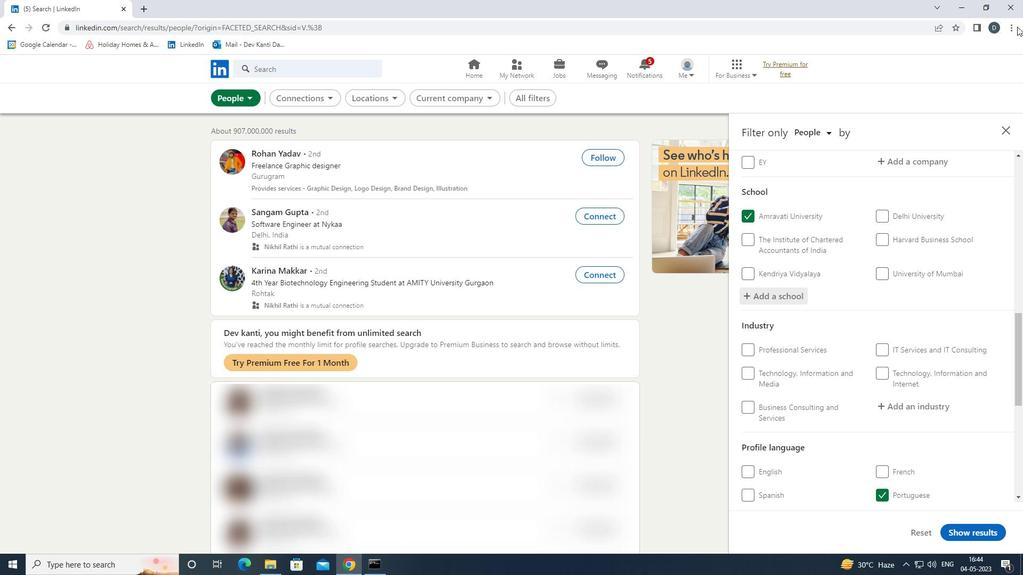 
Action: Mouse moved to (976, 250)
Screenshot: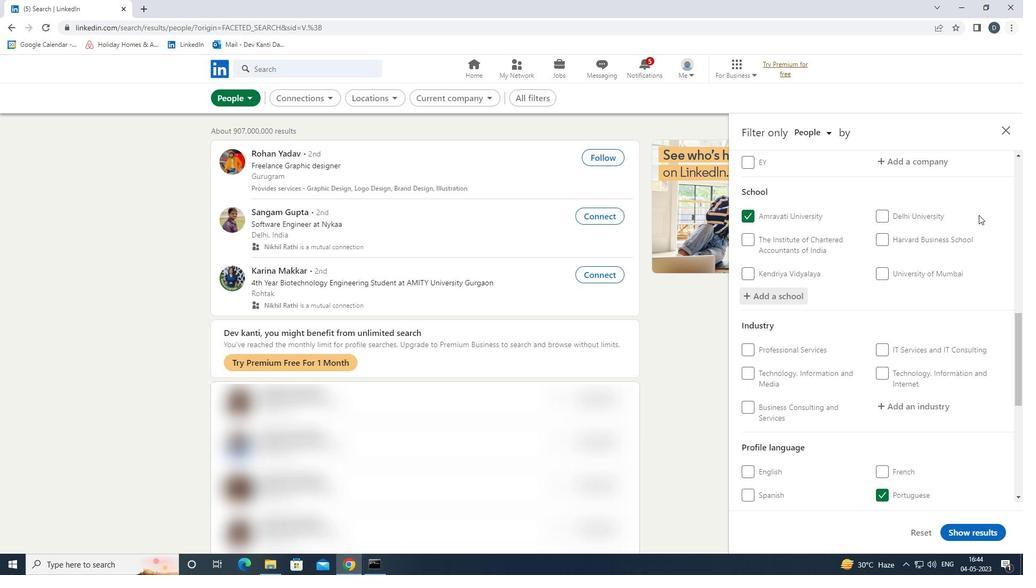 
Action: Mouse scrolled (976, 250) with delta (0, 0)
Screenshot: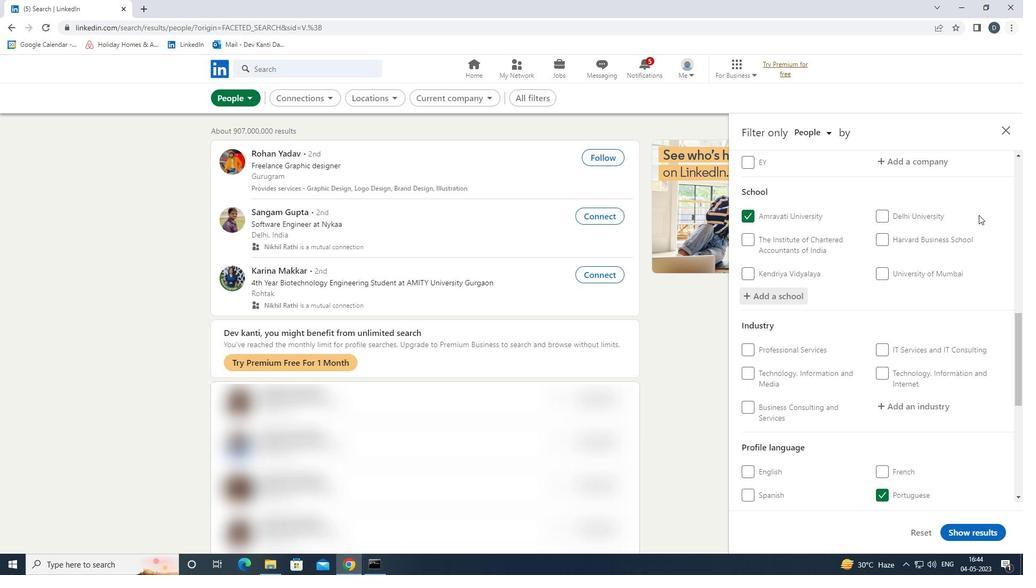 
Action: Mouse moved to (974, 258)
Screenshot: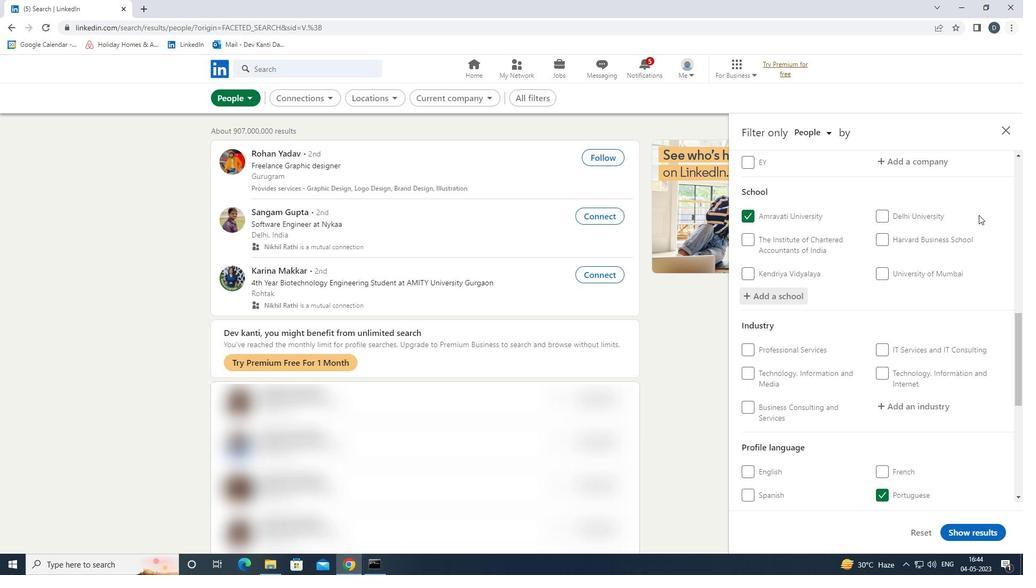 
Action: Mouse scrolled (974, 258) with delta (0, 0)
Screenshot: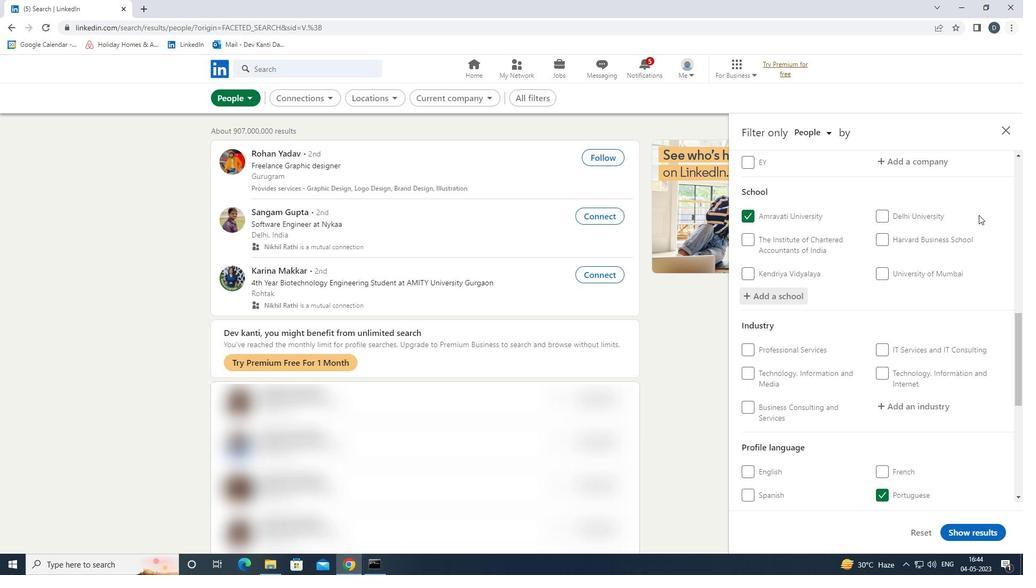 
Action: Mouse moved to (969, 271)
Screenshot: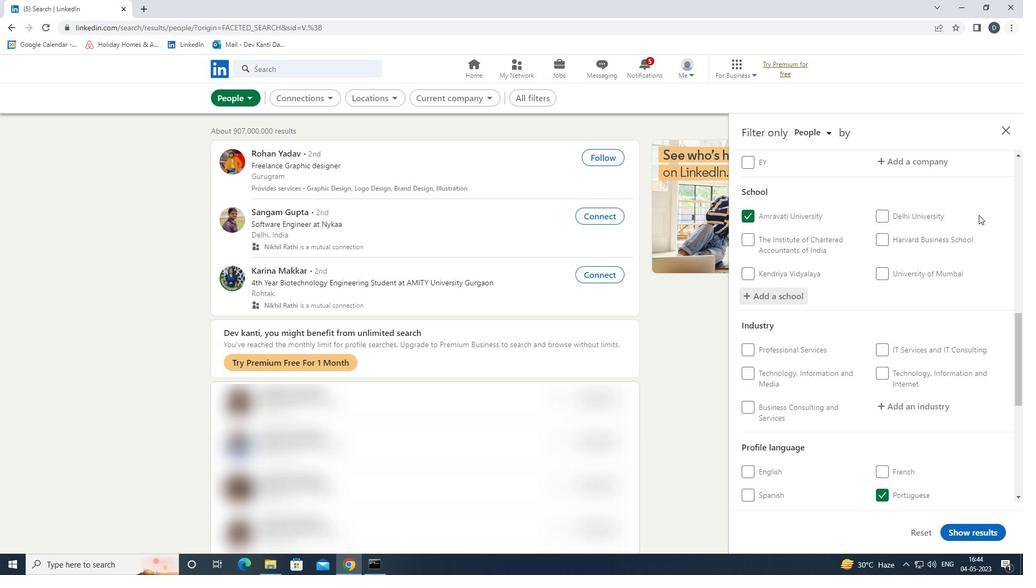 
Action: Mouse scrolled (969, 271) with delta (0, 0)
Screenshot: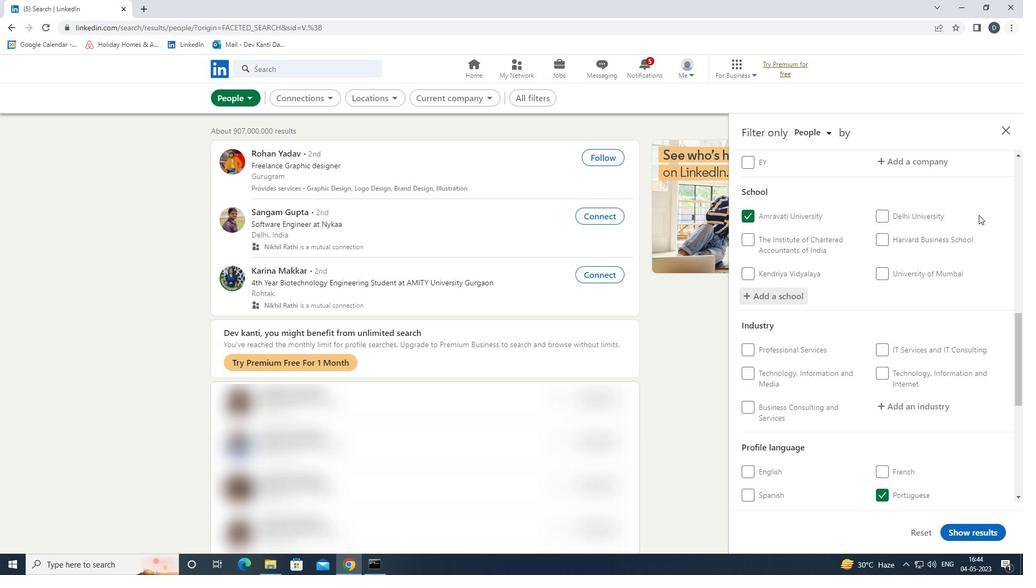
Action: Mouse moved to (913, 242)
Screenshot: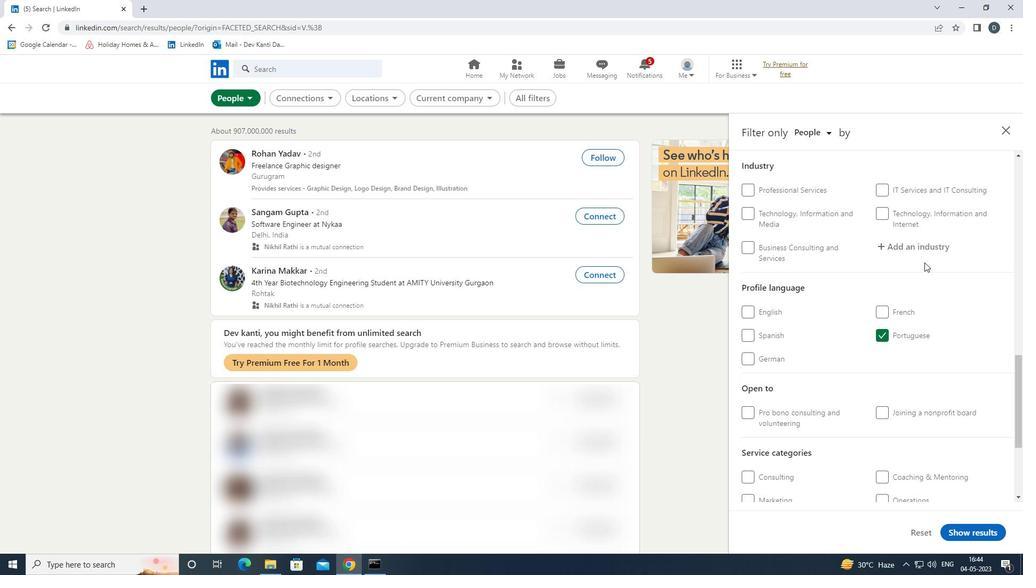 
Action: Mouse pressed left at (913, 242)
Screenshot: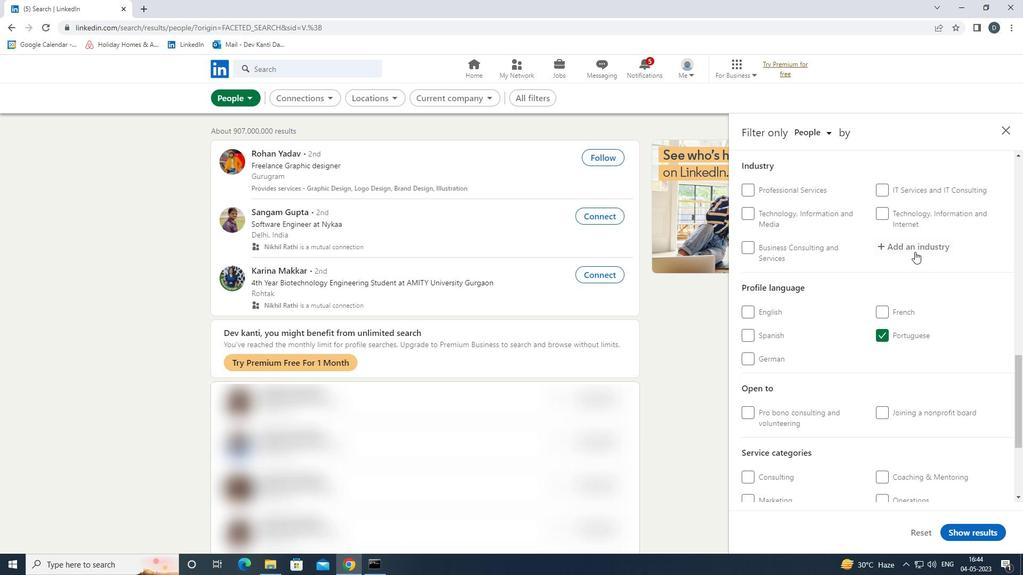 
Action: Key pressed <Key.shift><Key.shift><Key.shift><Key.shift>R<Key.backspace>TAXI<Key.space>AN<Key.down><Key.enter>
Screenshot: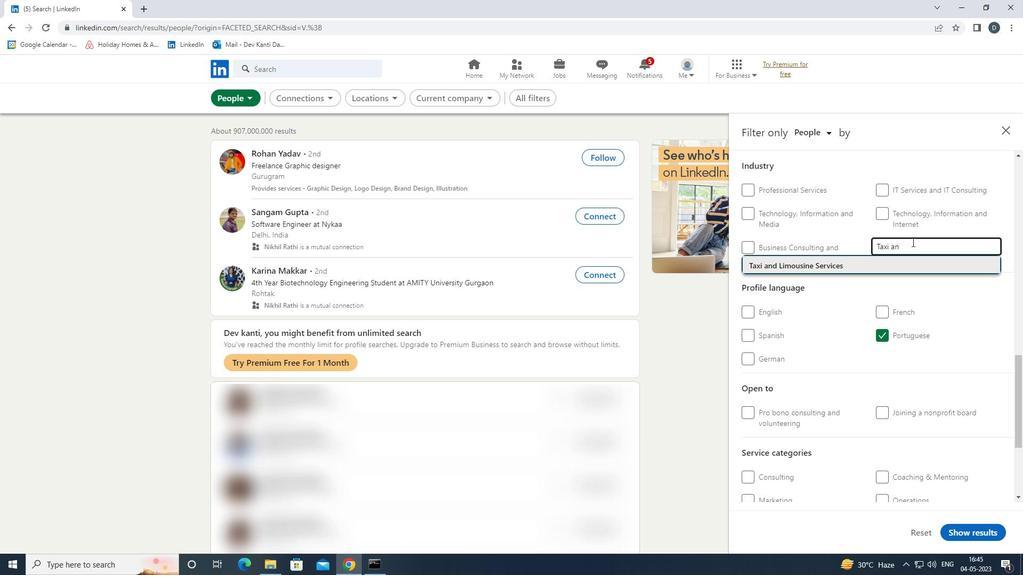 
Action: Mouse moved to (901, 250)
Screenshot: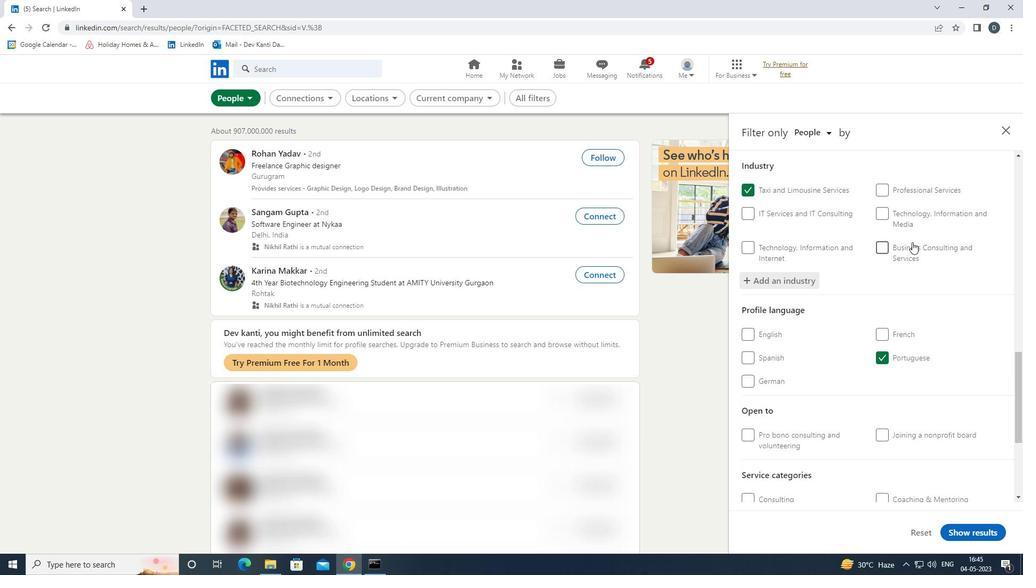 
Action: Mouse scrolled (901, 249) with delta (0, 0)
Screenshot: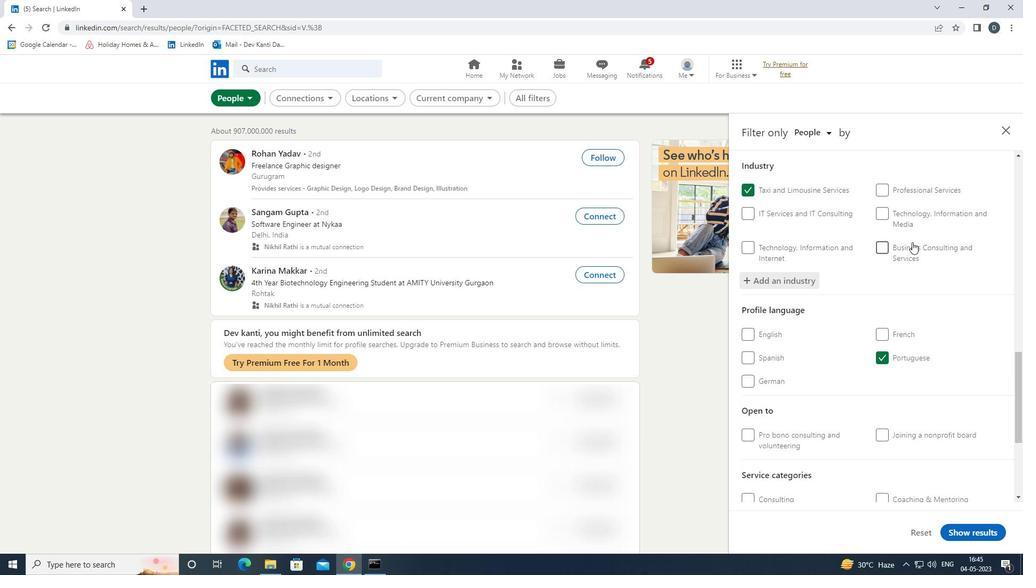
Action: Mouse scrolled (901, 249) with delta (0, 0)
Screenshot: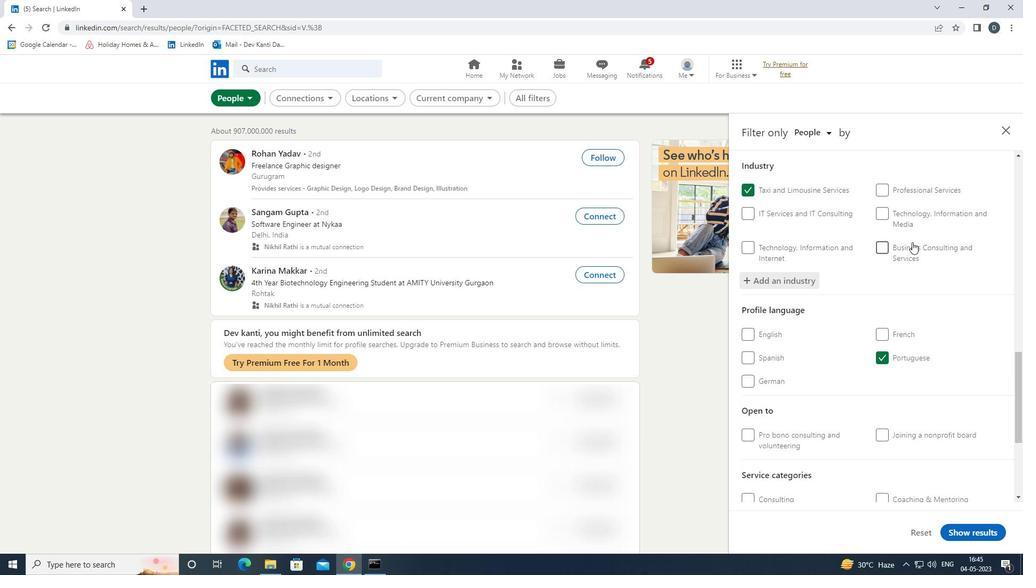 
Action: Mouse moved to (900, 261)
Screenshot: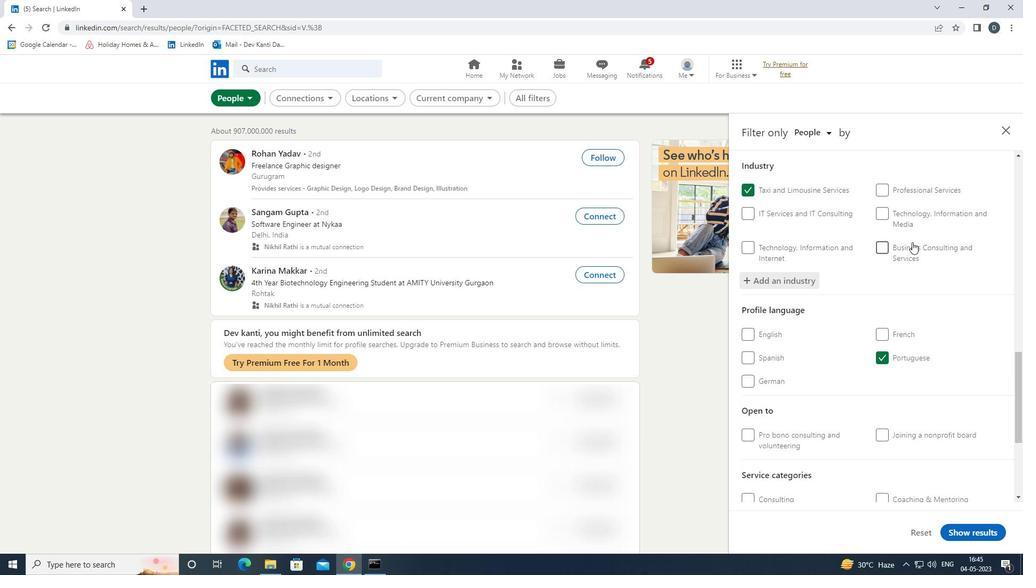 
Action: Mouse scrolled (900, 261) with delta (0, 0)
Screenshot: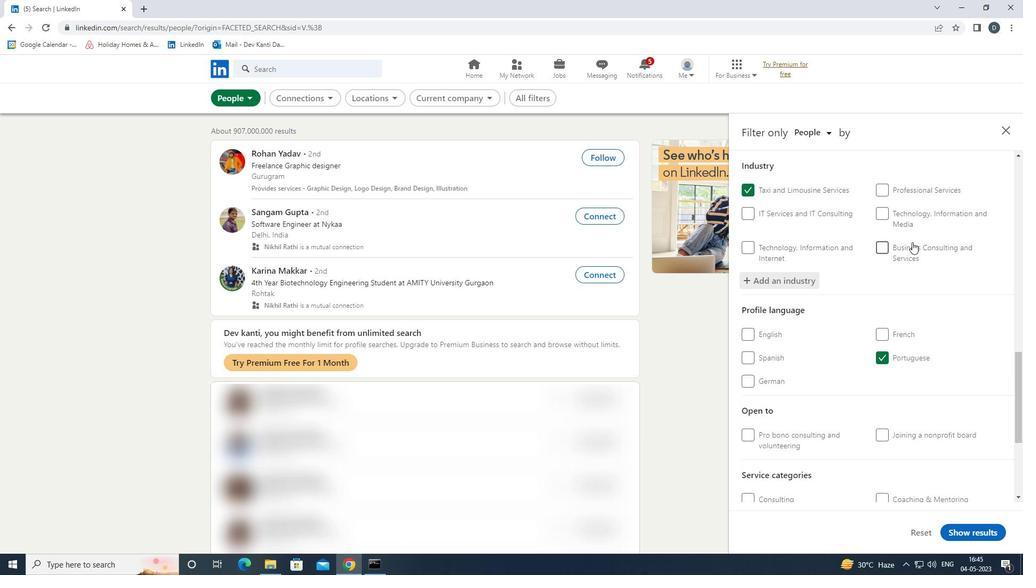 
Action: Mouse moved to (898, 266)
Screenshot: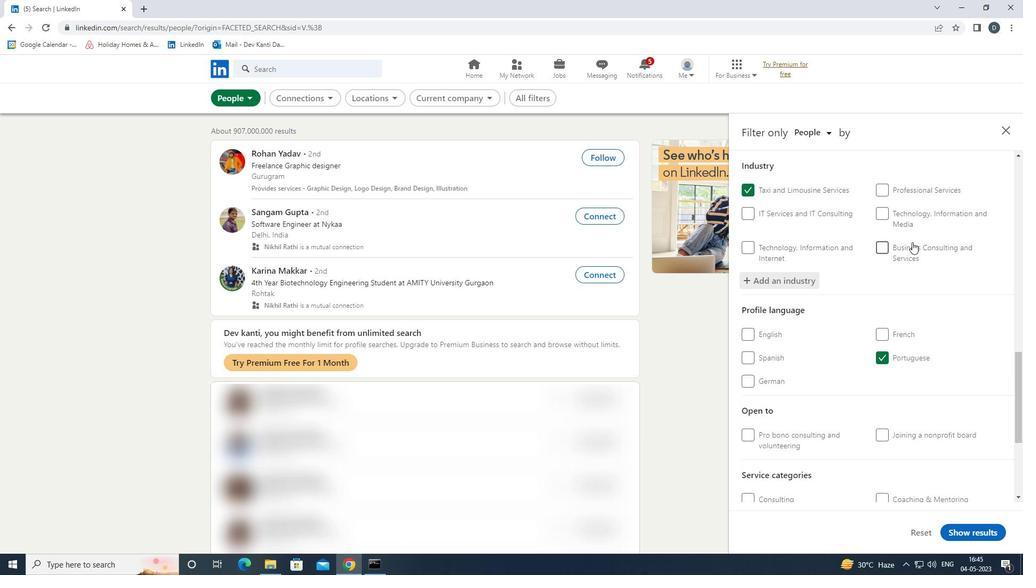 
Action: Mouse scrolled (898, 266) with delta (0, 0)
Screenshot: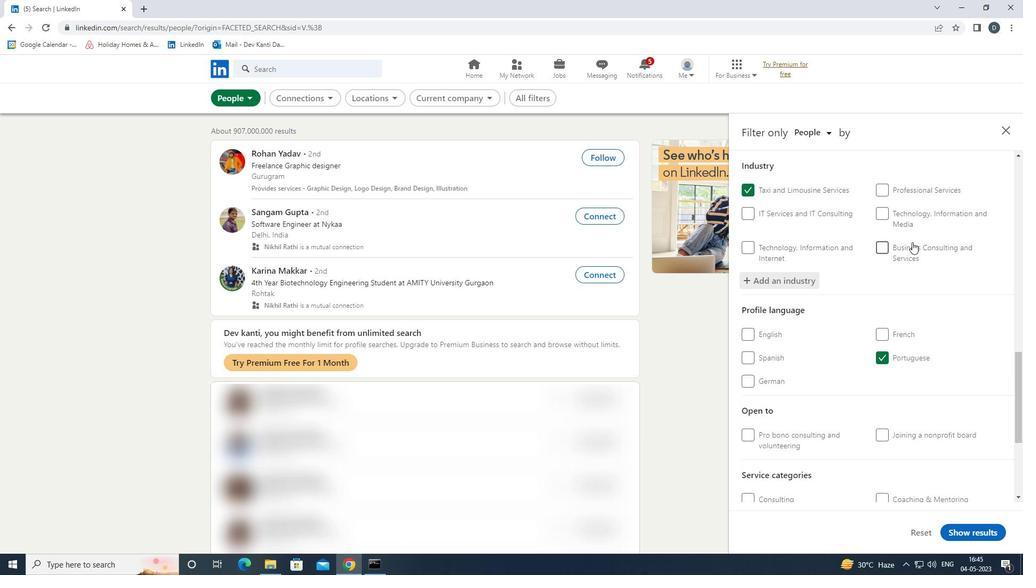 
Action: Mouse moved to (908, 350)
Screenshot: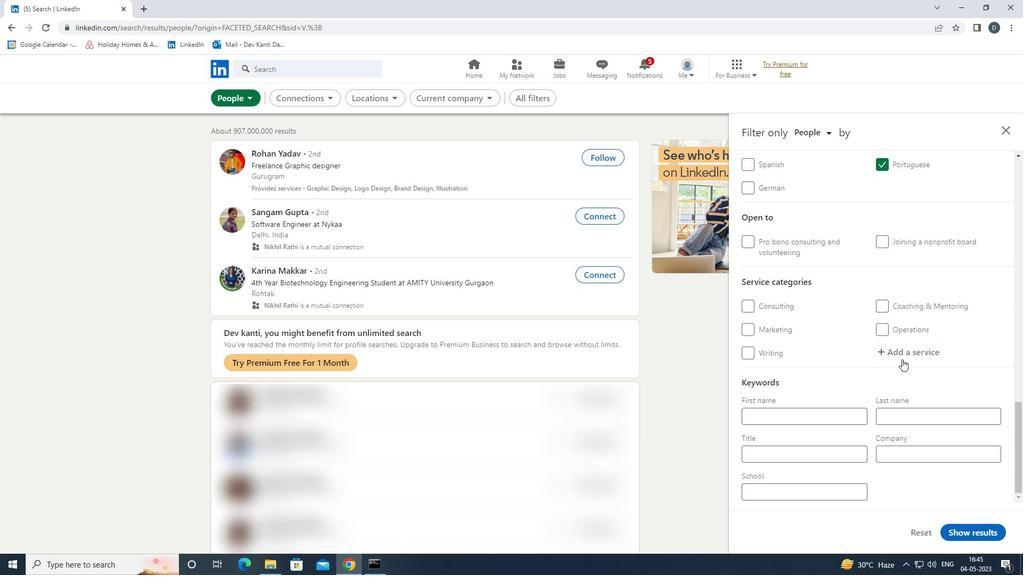 
Action: Mouse pressed left at (908, 350)
Screenshot: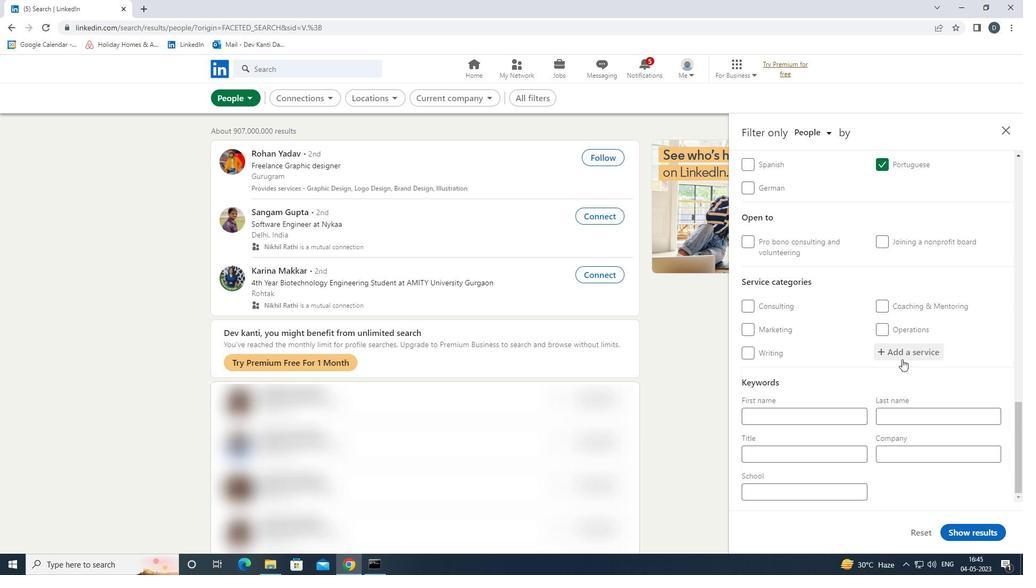 
Action: Mouse moved to (908, 350)
Screenshot: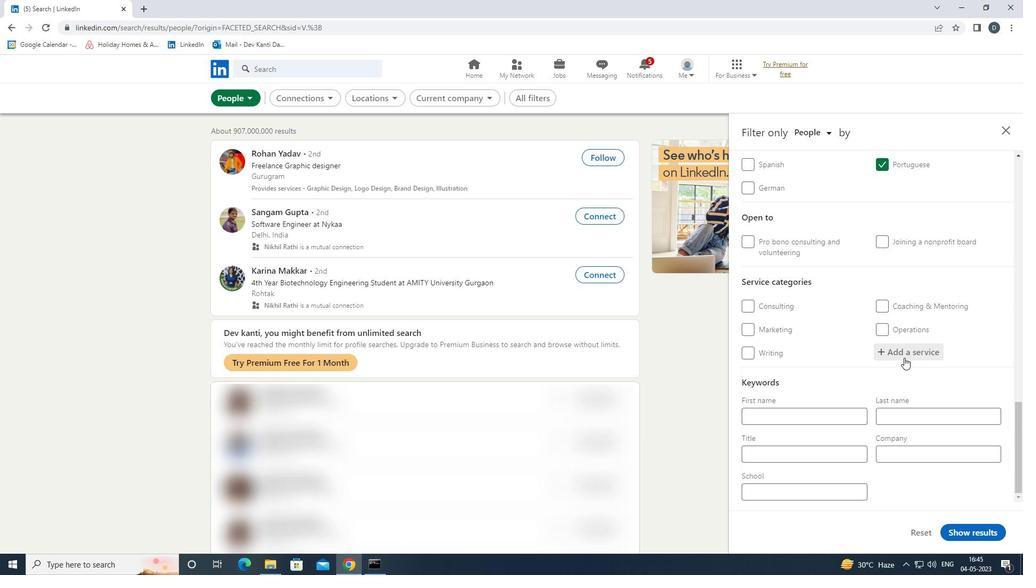 
Action: Key pressed <Key.shift>NETWORK<Key.down><Key.down><Key.down><Key.down><Key.enter>
Screenshot: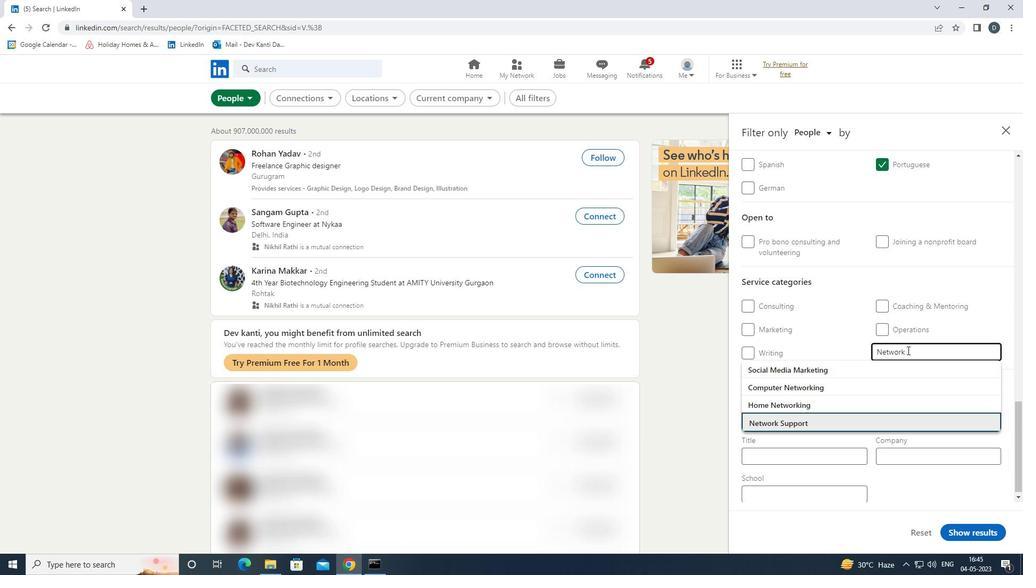 
Action: Mouse moved to (872, 426)
Screenshot: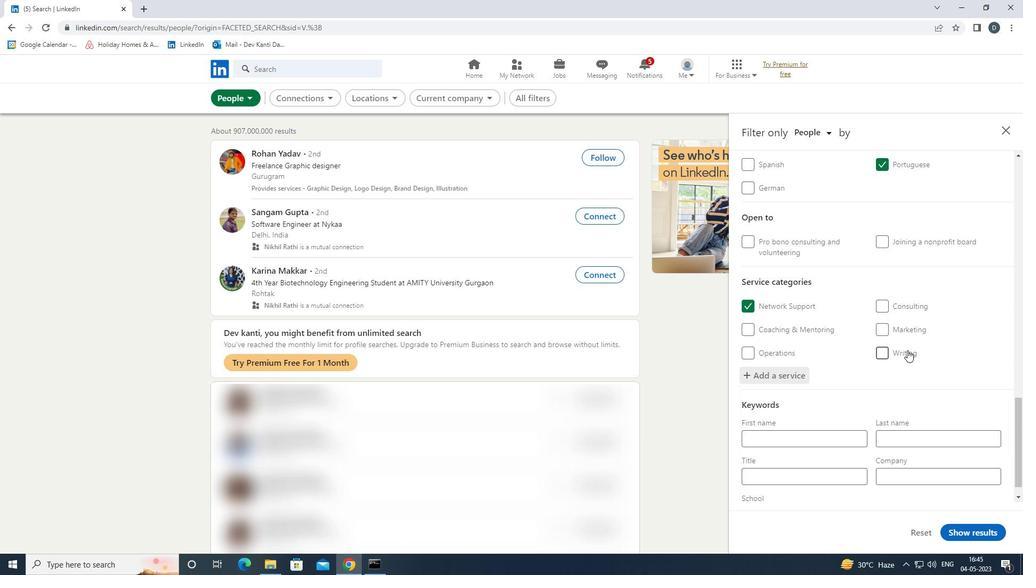
Action: Mouse scrolled (872, 426) with delta (0, 0)
Screenshot: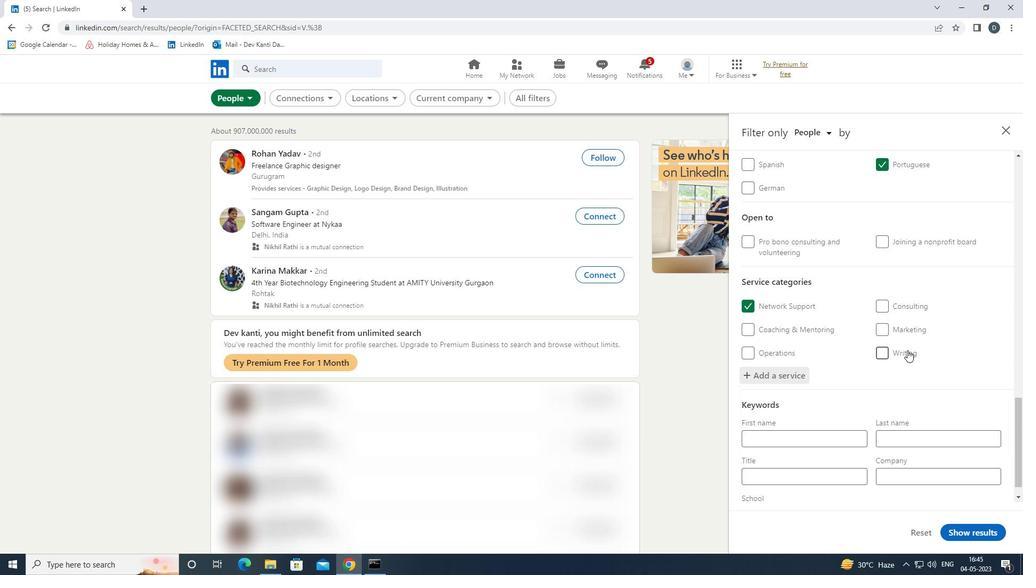 
Action: Mouse moved to (858, 444)
Screenshot: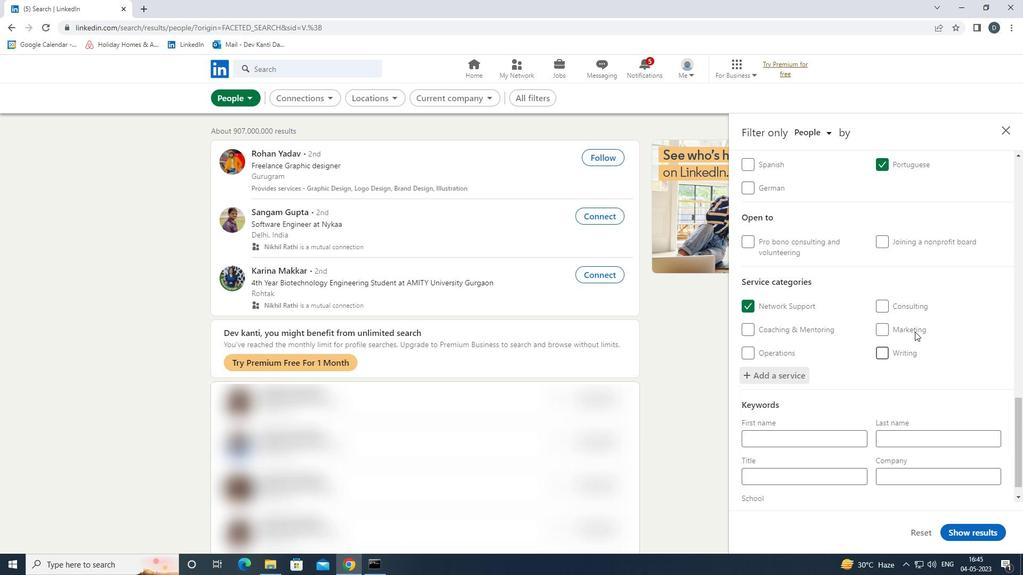 
Action: Mouse scrolled (858, 444) with delta (0, 0)
Screenshot: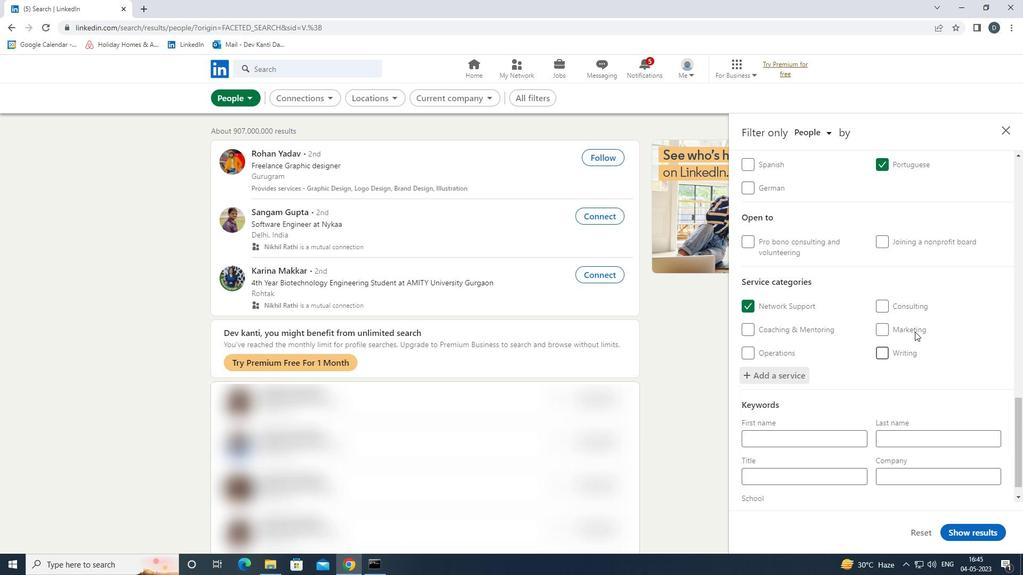 
Action: Mouse moved to (851, 451)
Screenshot: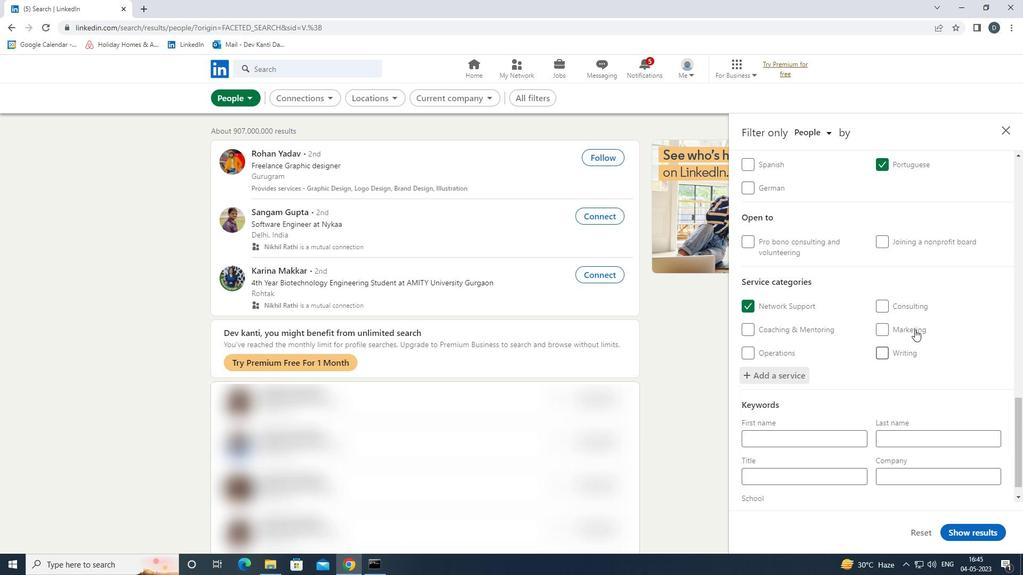 
Action: Mouse scrolled (851, 451) with delta (0, 0)
Screenshot: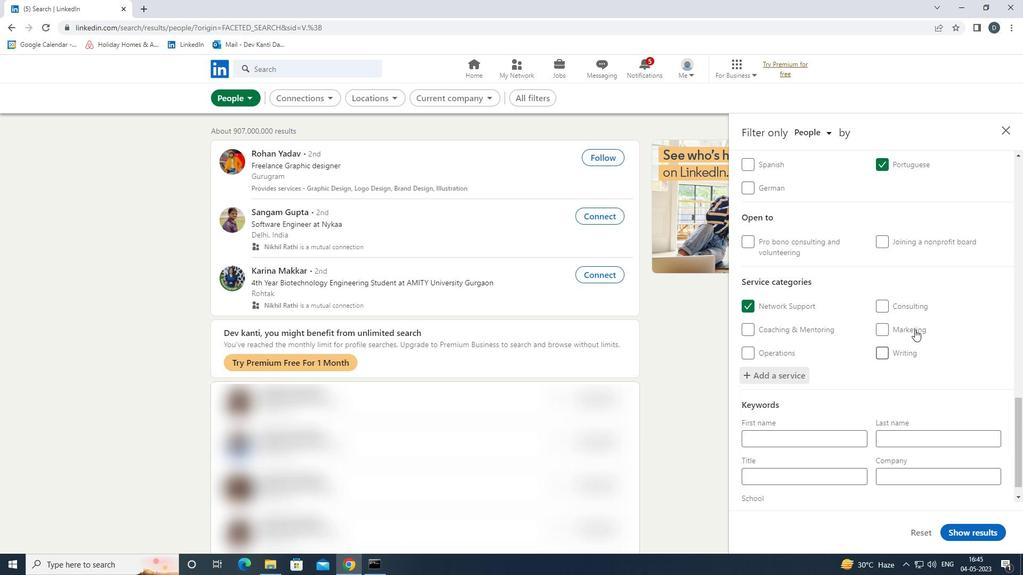 
Action: Mouse moved to (846, 456)
Screenshot: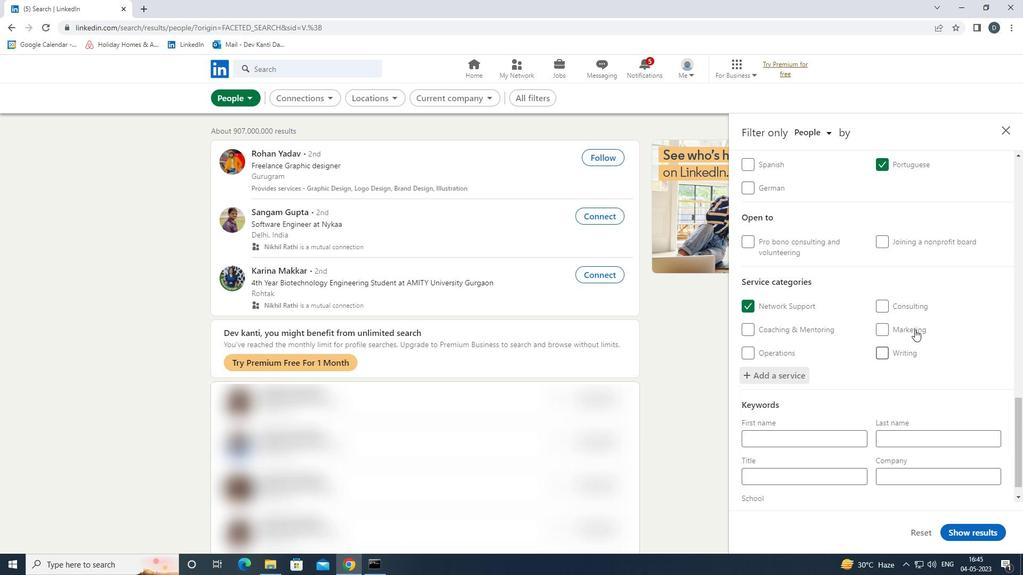 
Action: Mouse scrolled (846, 455) with delta (0, 0)
Screenshot: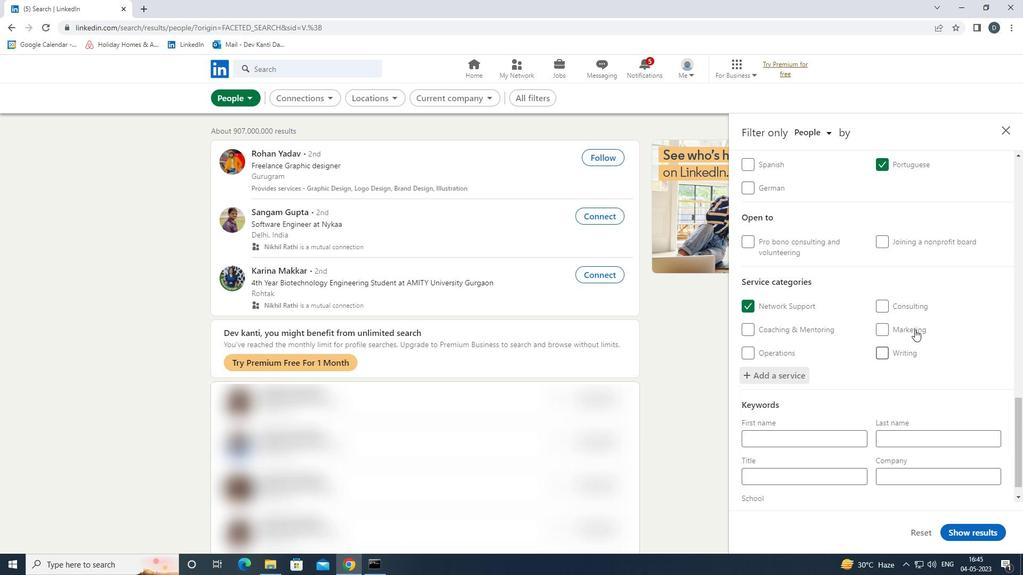 
Action: Mouse moved to (812, 445)
Screenshot: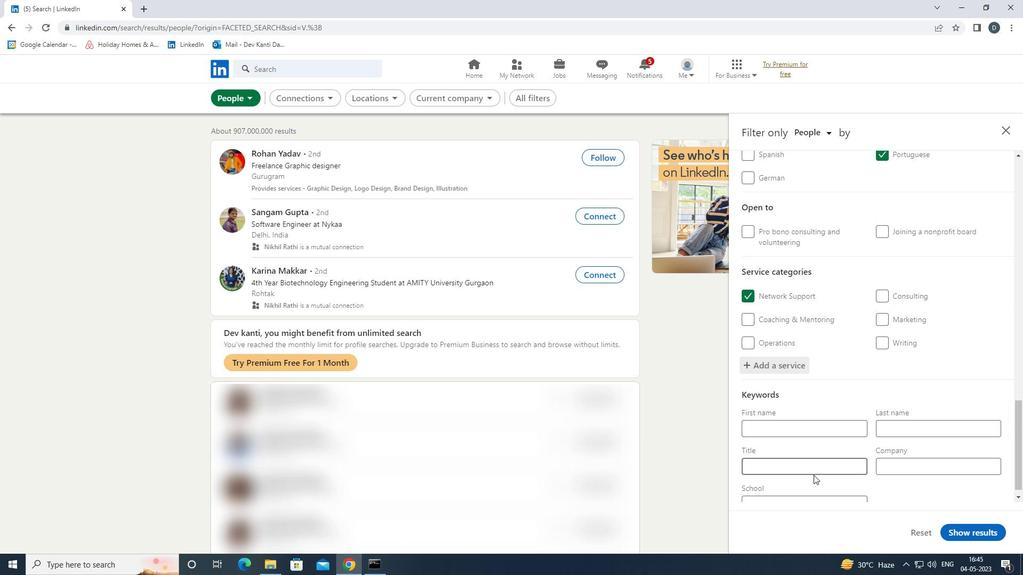 
Action: Mouse pressed left at (812, 445)
Screenshot: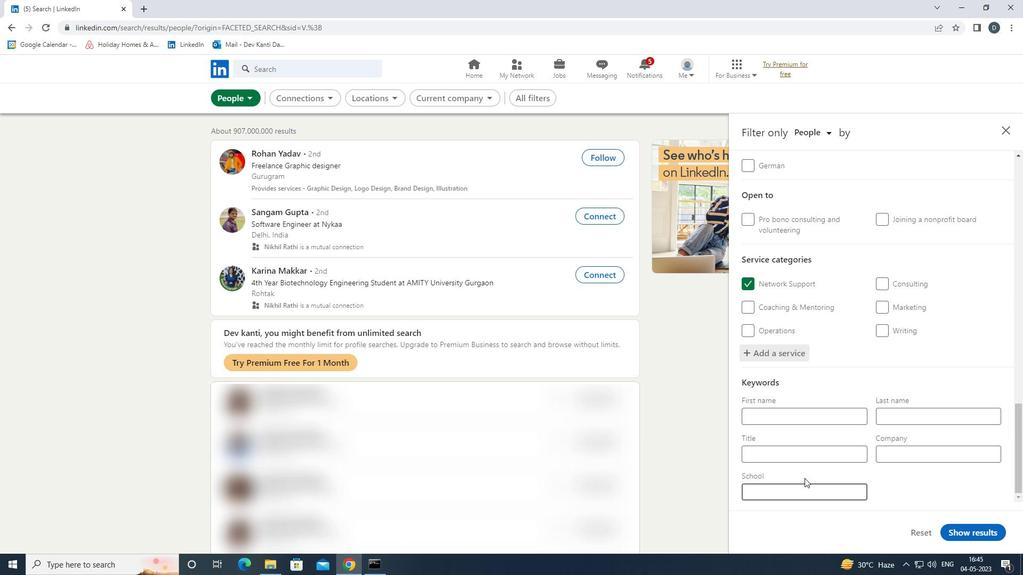 
Action: Mouse moved to (812, 447)
Screenshot: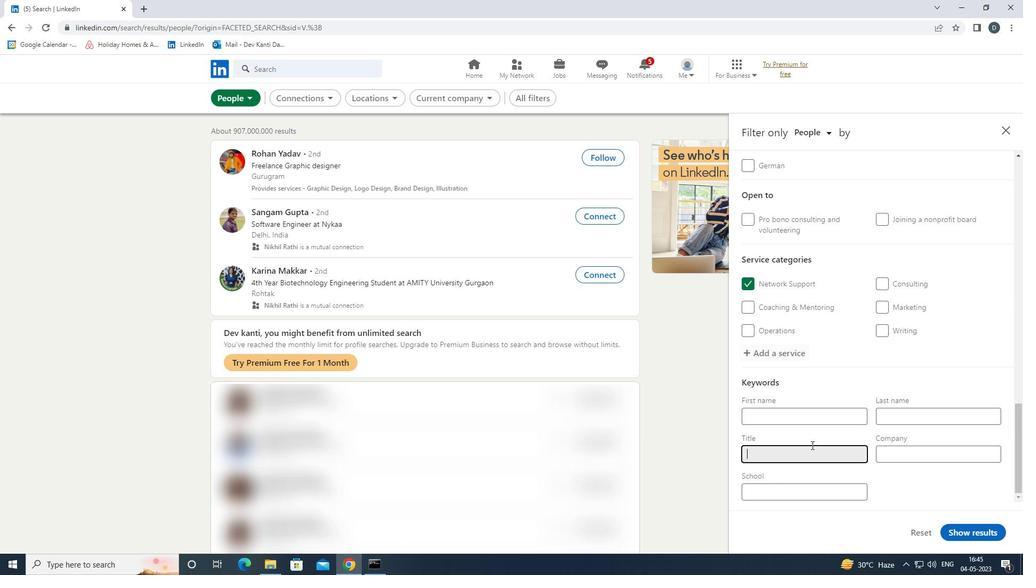 
Action: Key pressed <Key.shift>ASSISTANT<Key.space><Key.shift>MANAGER
Screenshot: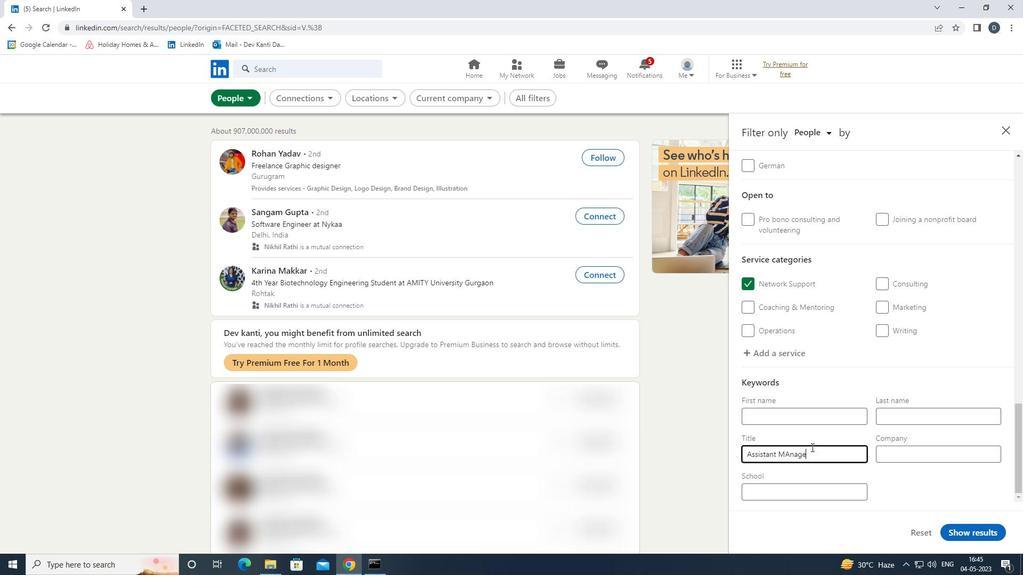 
Action: Mouse moved to (772, 450)
Screenshot: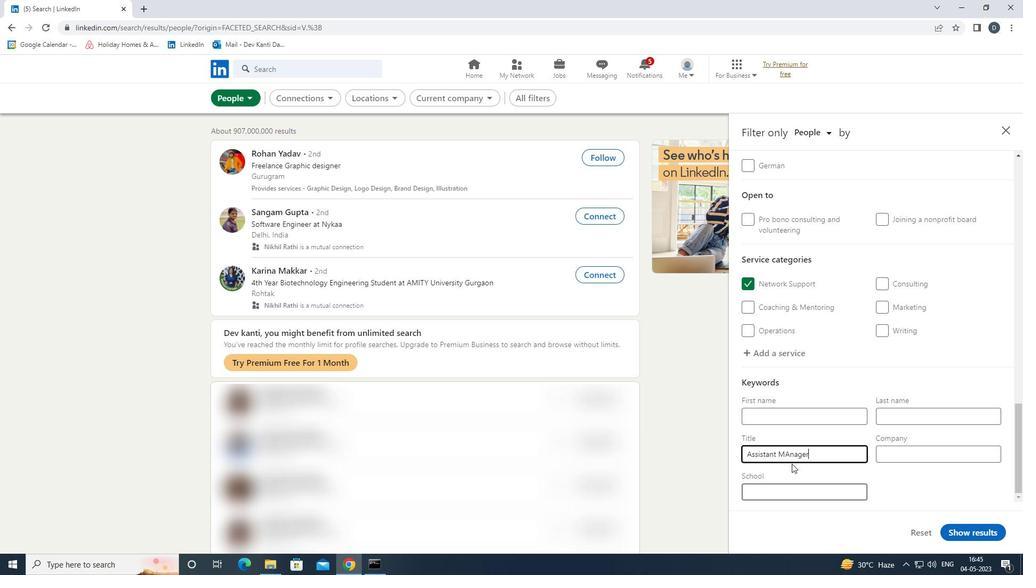 
Action: Key pressed <Key.left><Key.left><Key.left><Key.left><Key.left><Key.backspace>A
Screenshot: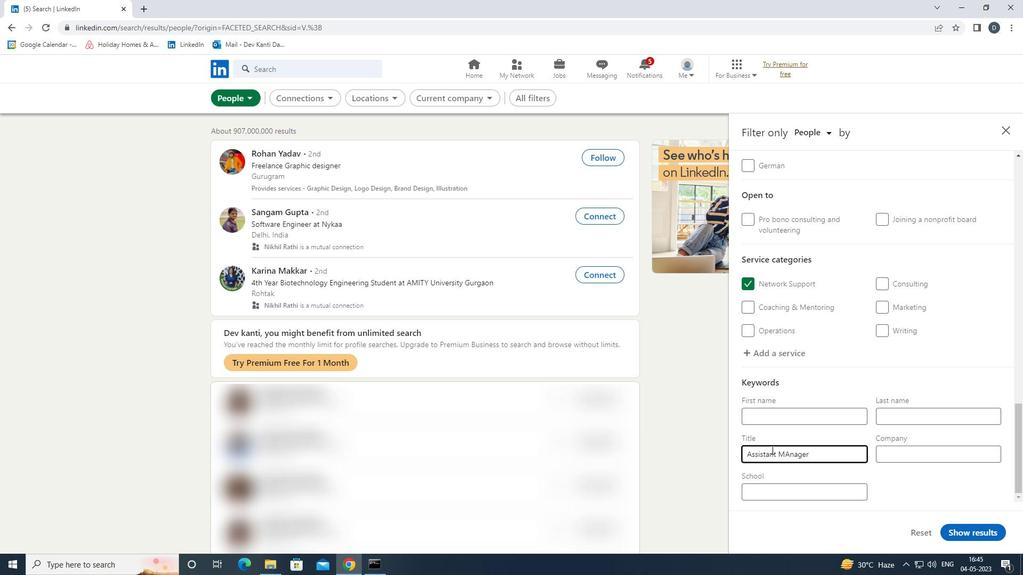 
Action: Mouse moved to (975, 538)
Screenshot: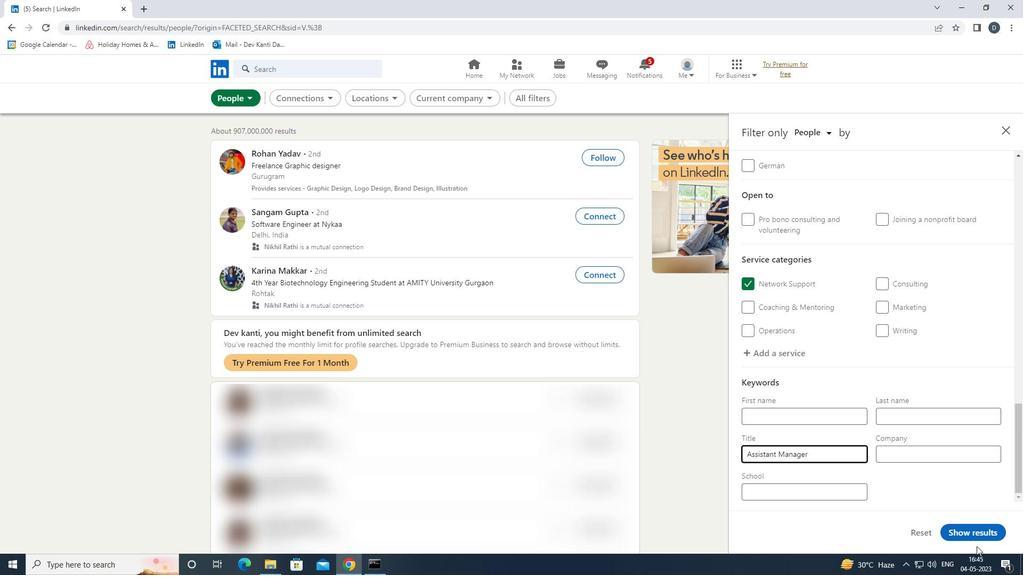 
Action: Mouse pressed left at (975, 538)
Screenshot: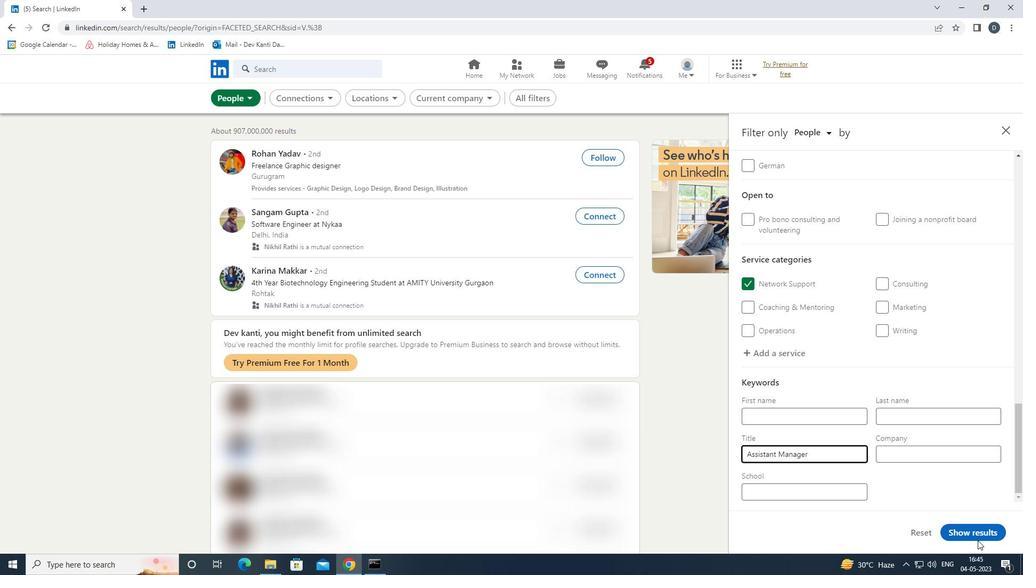 
Action: Mouse moved to (489, 236)
Screenshot: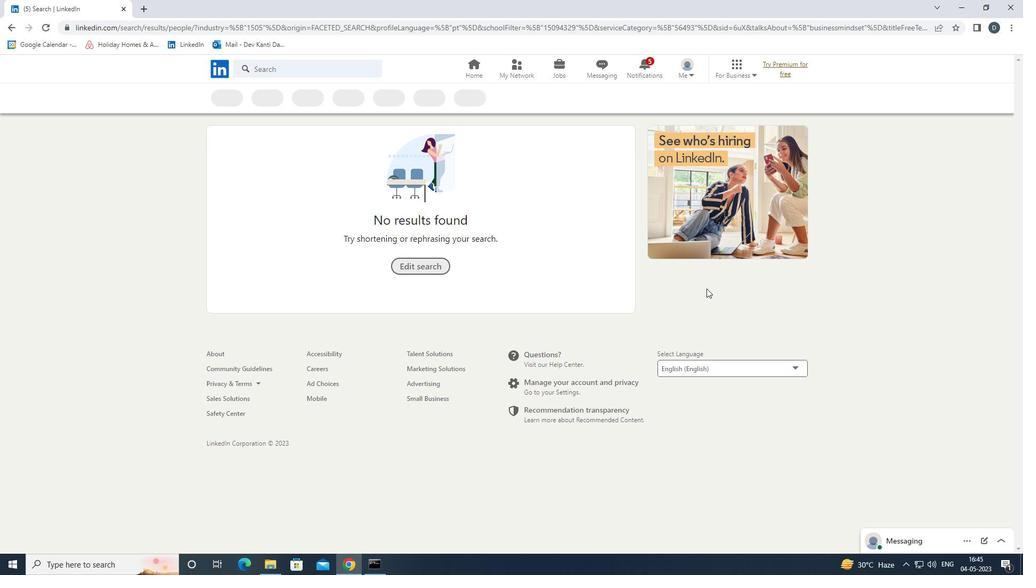 
